 Task: Check the percentage active listings of french doors in the last 1 year.
Action: Mouse moved to (1072, 242)
Screenshot: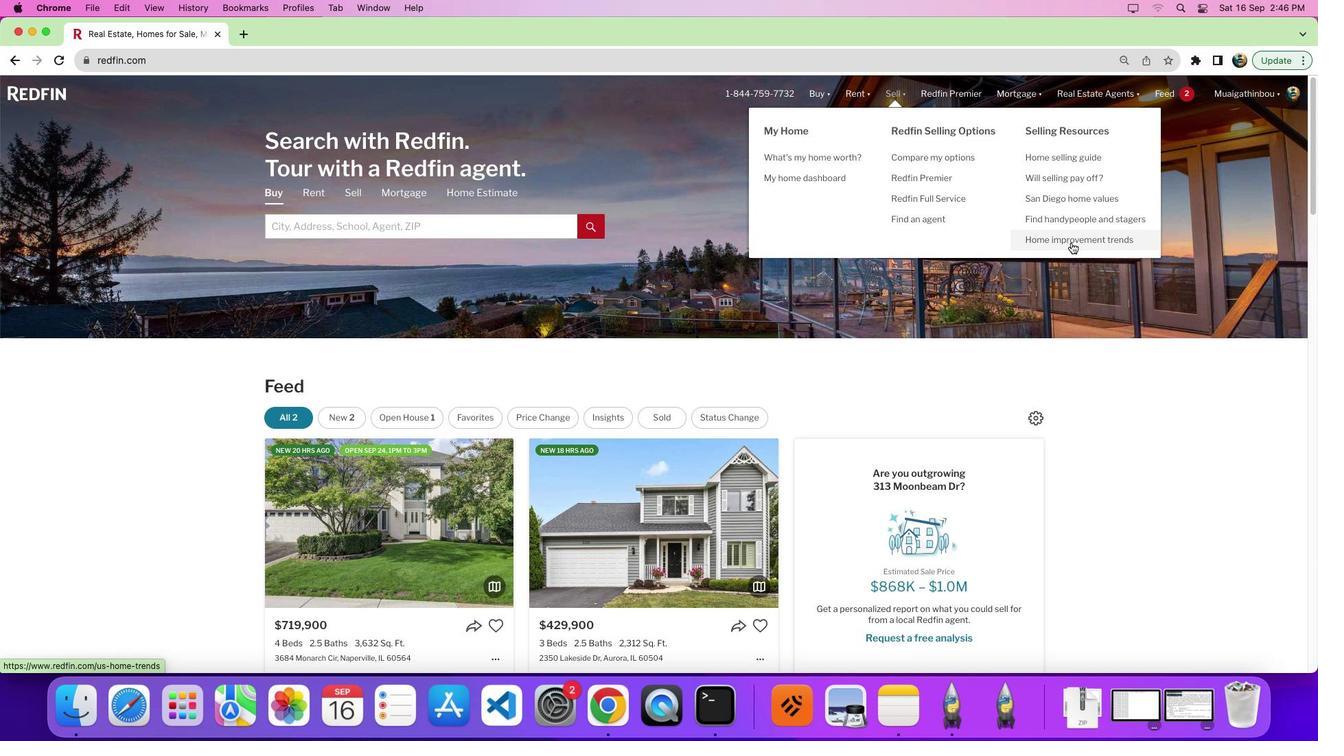 
Action: Mouse pressed left at (1072, 242)
Screenshot: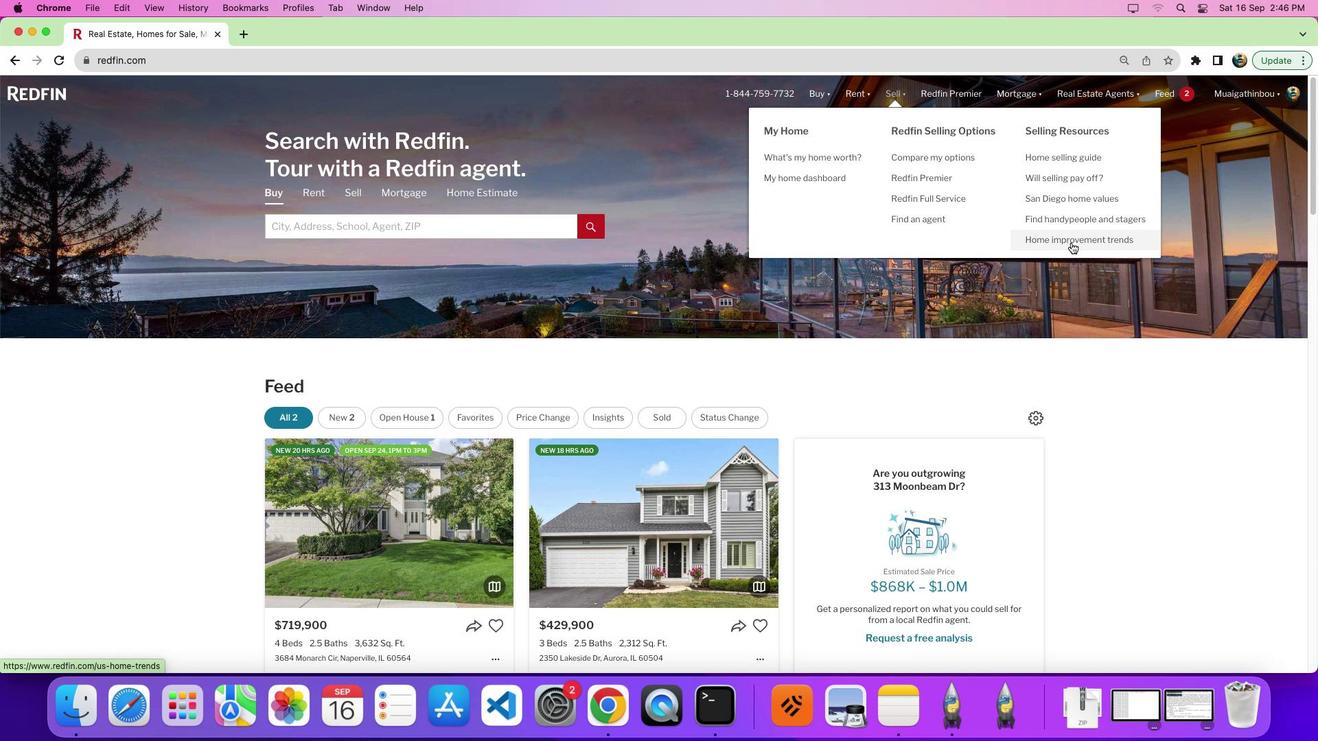 
Action: Mouse pressed left at (1072, 242)
Screenshot: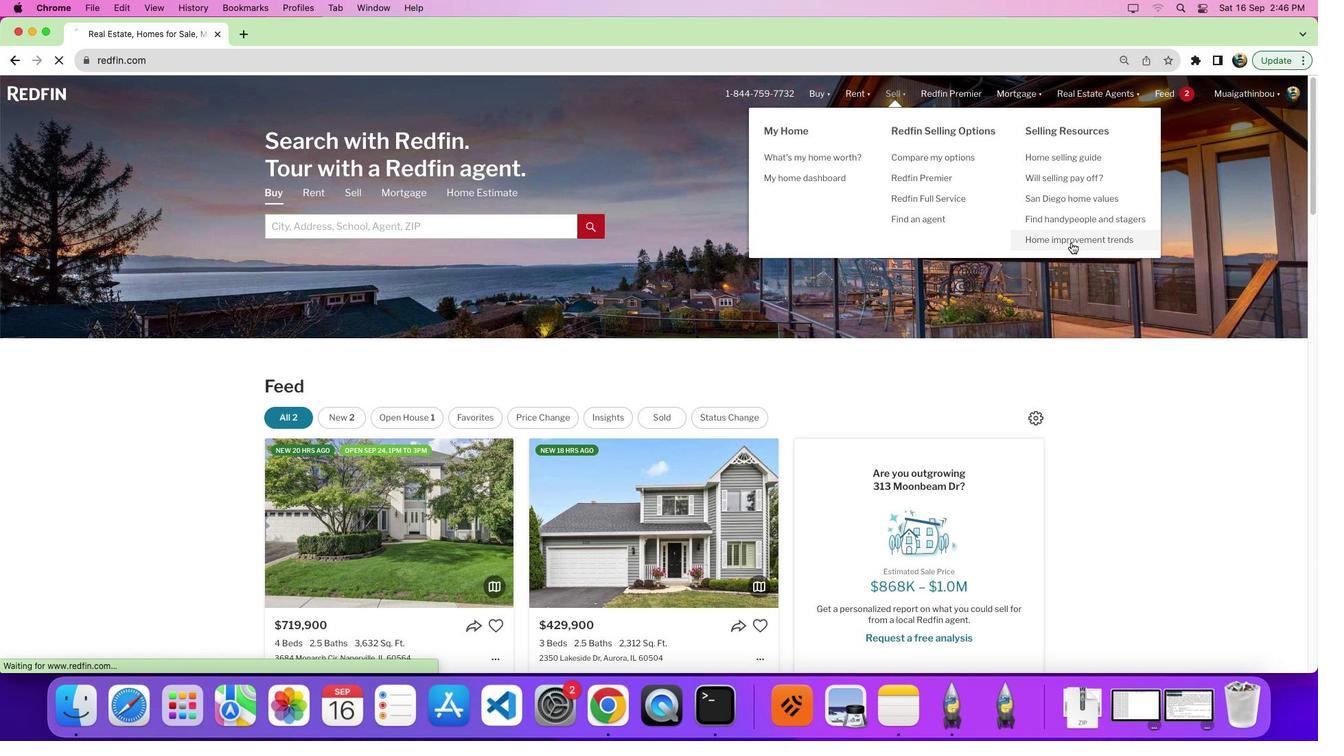 
Action: Mouse moved to (353, 268)
Screenshot: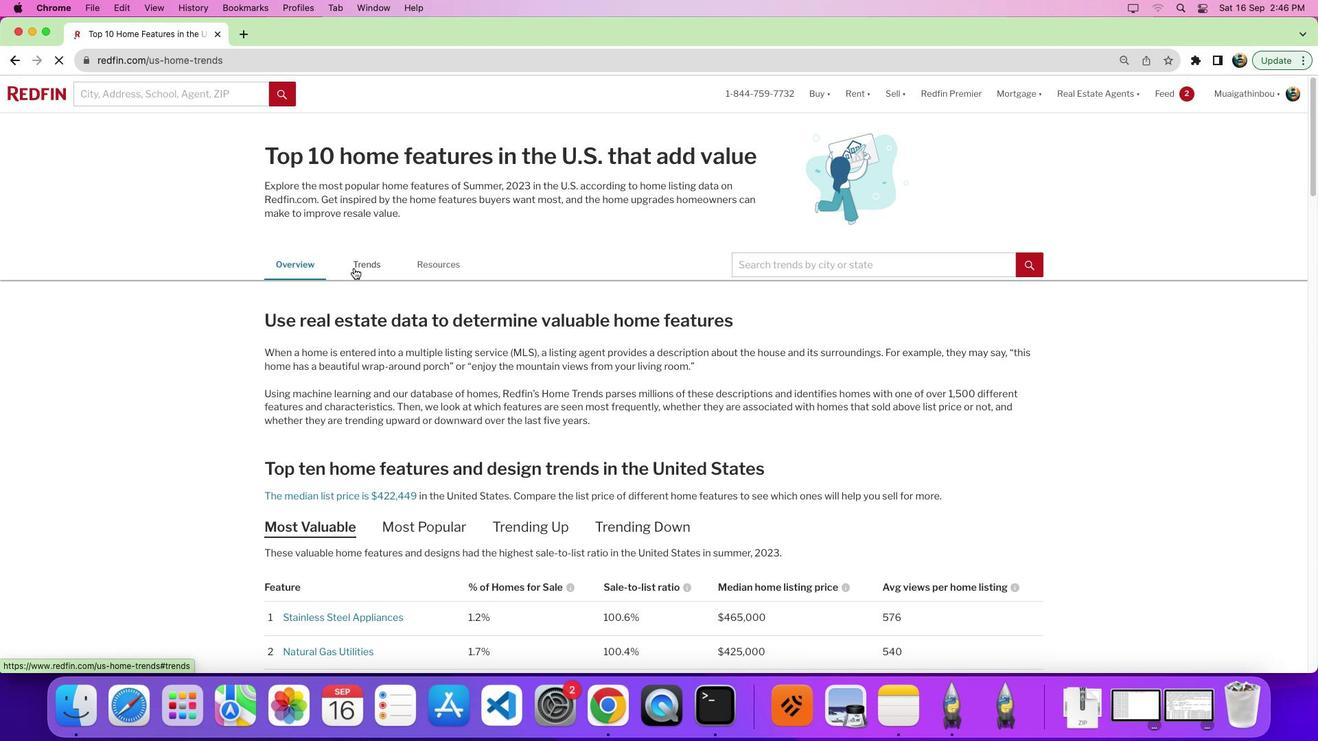 
Action: Mouse pressed left at (353, 268)
Screenshot: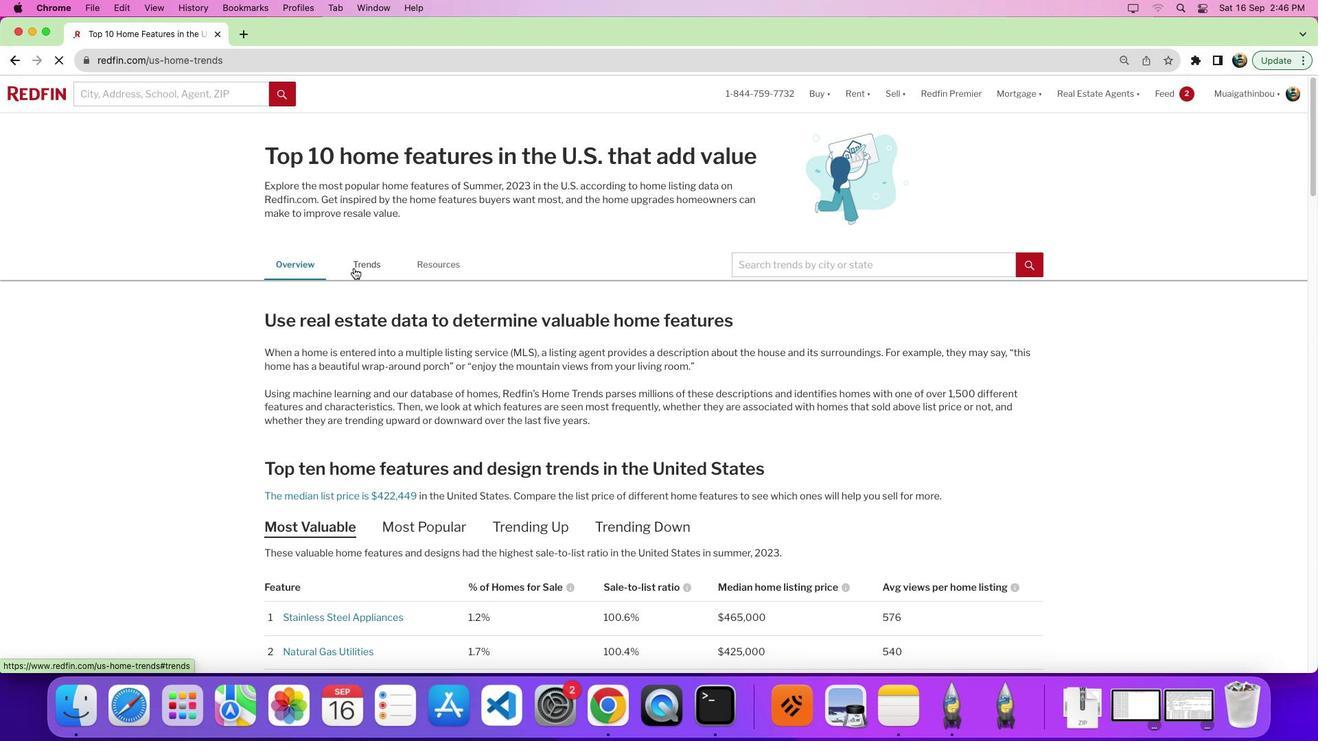 
Action: Mouse moved to (715, 445)
Screenshot: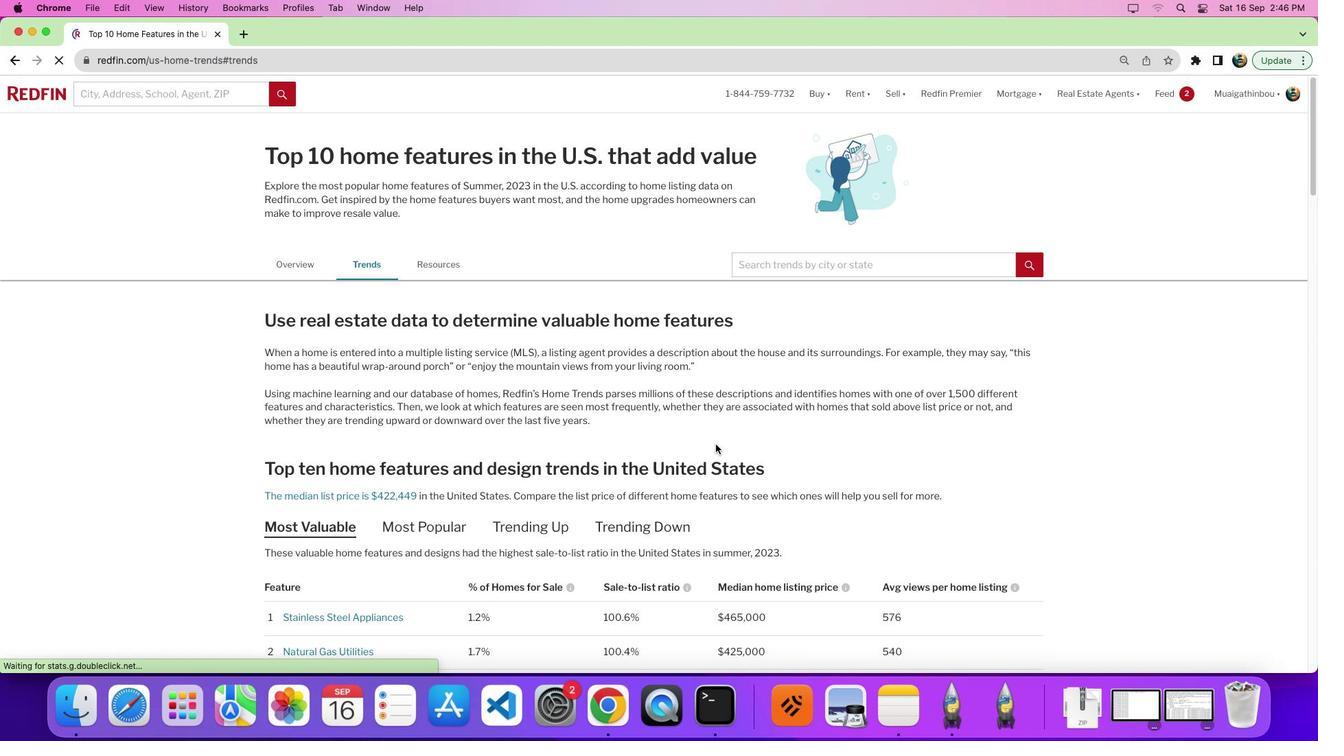 
Action: Mouse scrolled (715, 445) with delta (0, 0)
Screenshot: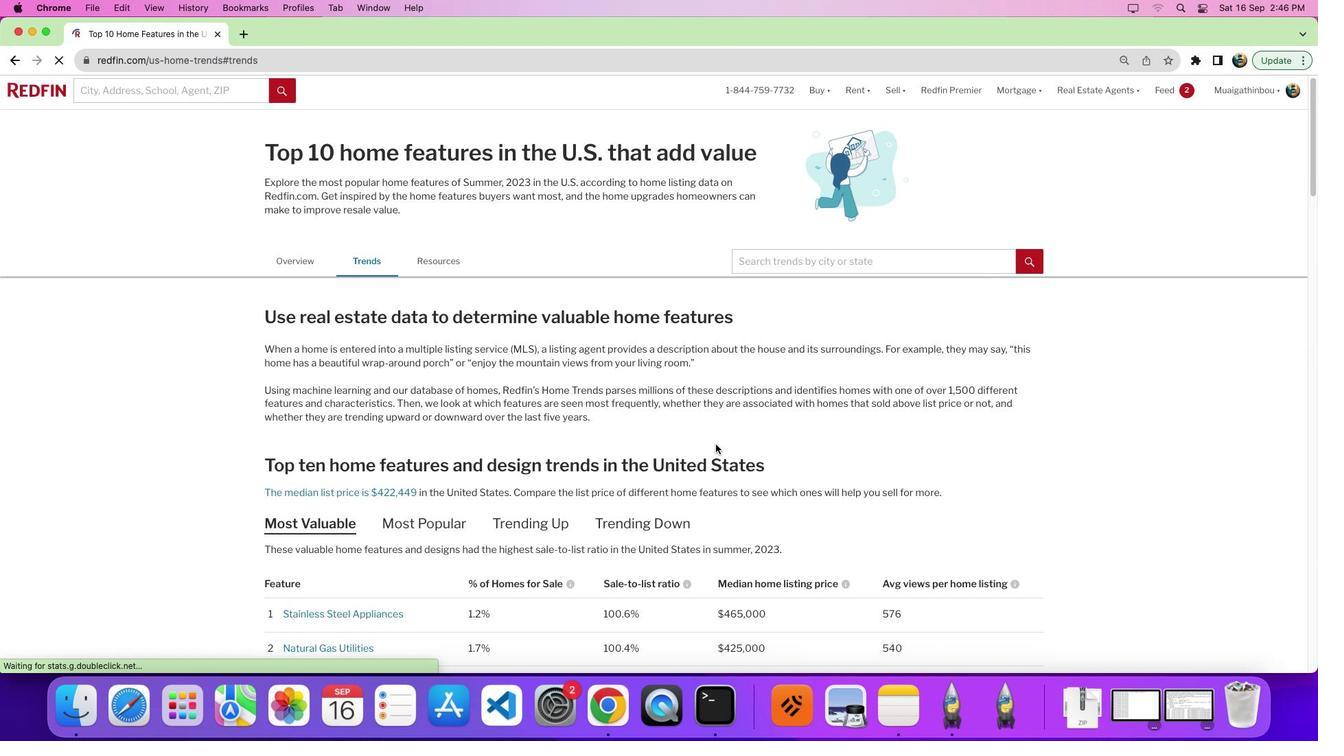 
Action: Mouse scrolled (715, 445) with delta (0, 0)
Screenshot: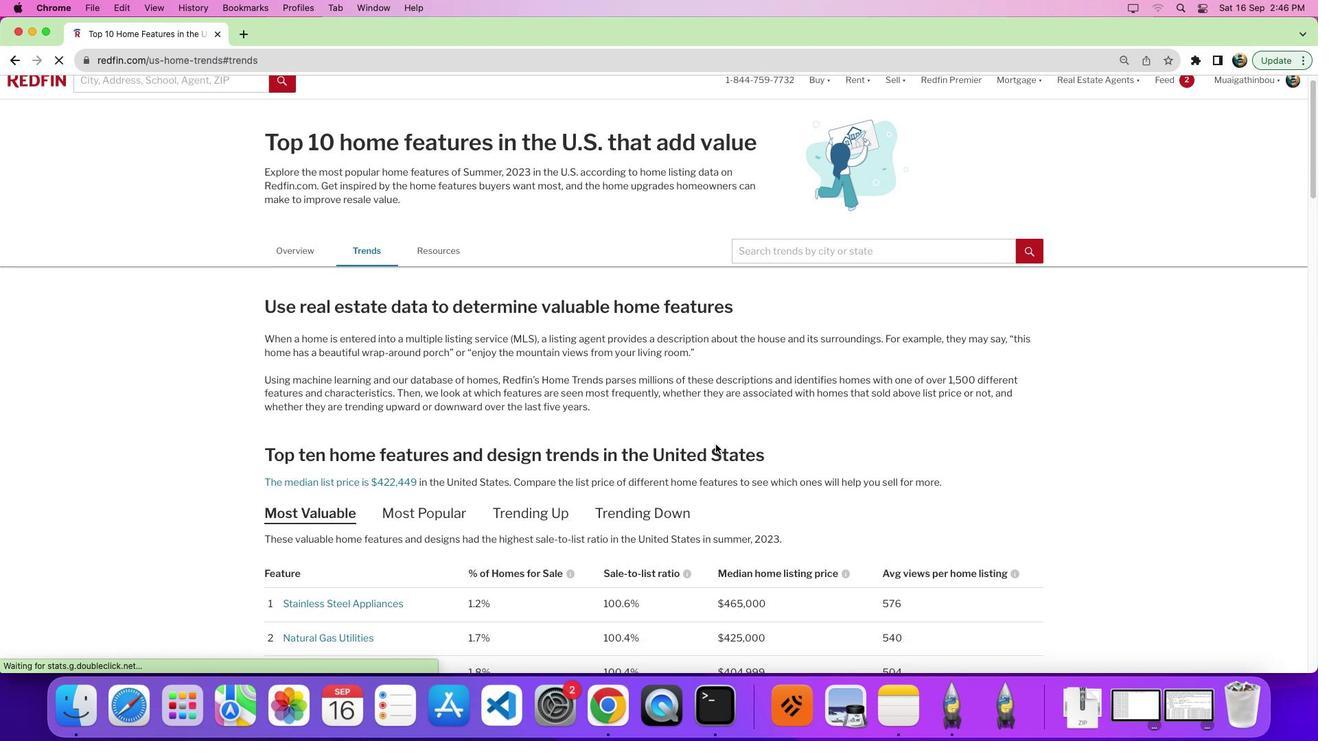 
Action: Mouse scrolled (715, 445) with delta (0, -4)
Screenshot: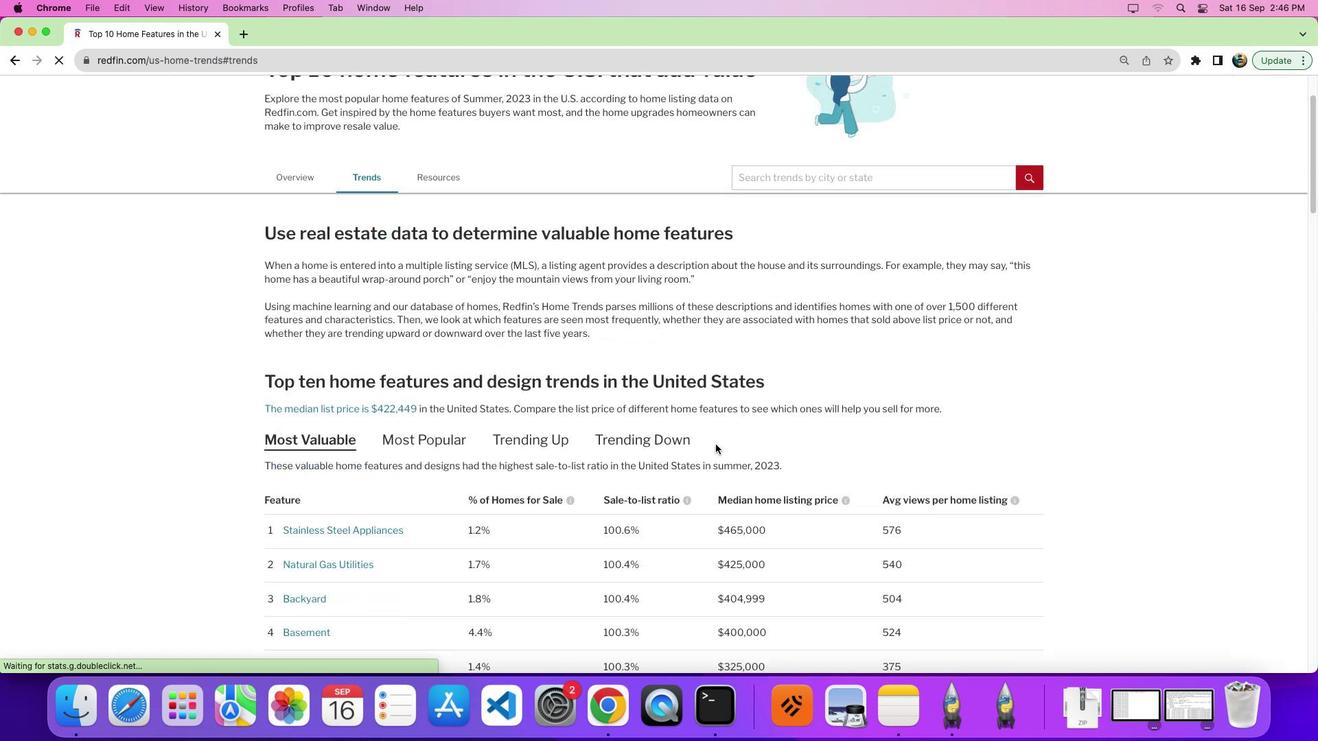
Action: Mouse moved to (716, 445)
Screenshot: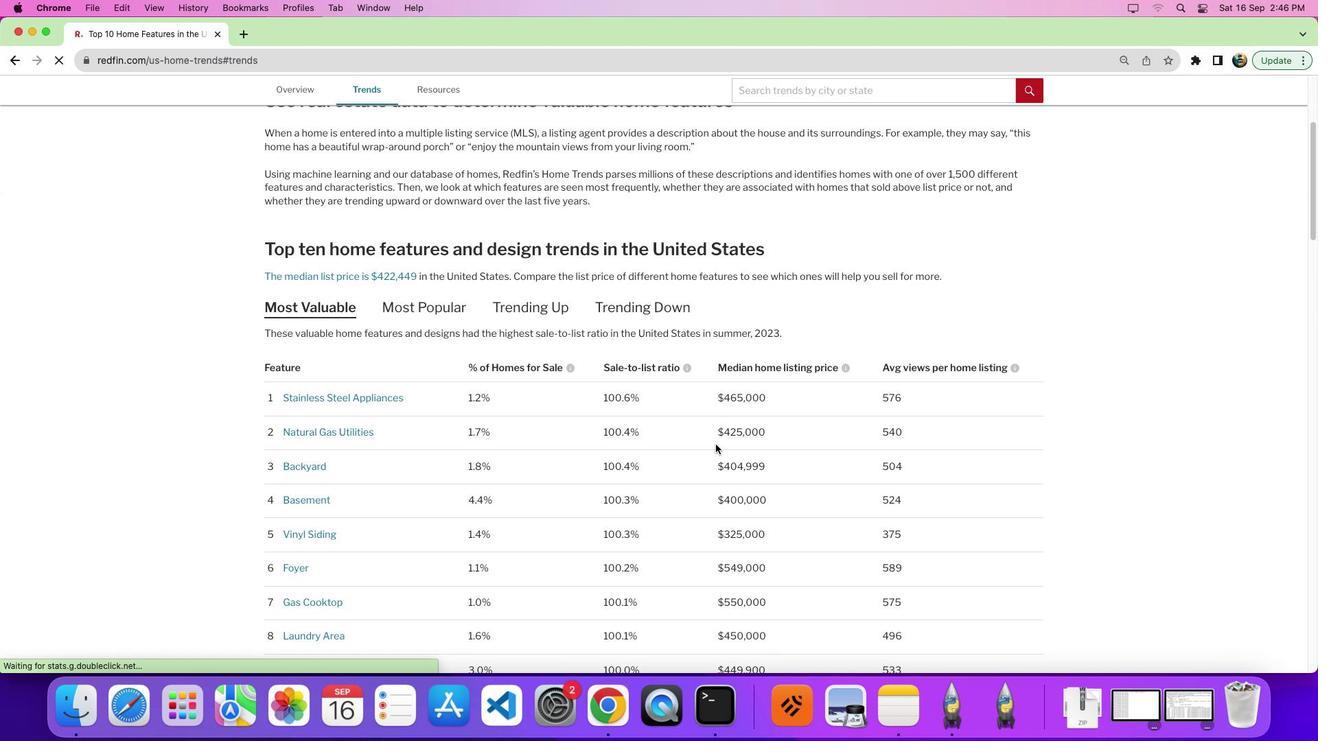 
Action: Mouse scrolled (716, 445) with delta (0, 0)
Screenshot: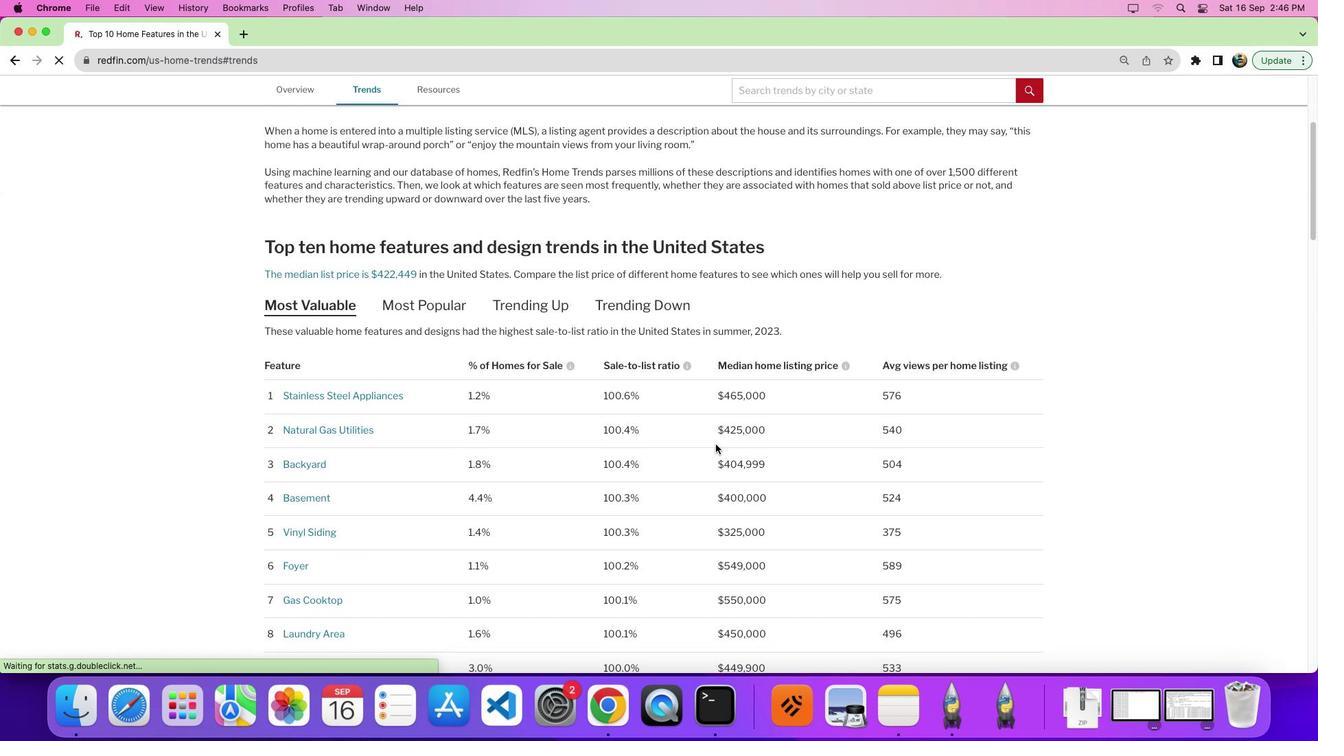 
Action: Mouse scrolled (716, 445) with delta (0, 0)
Screenshot: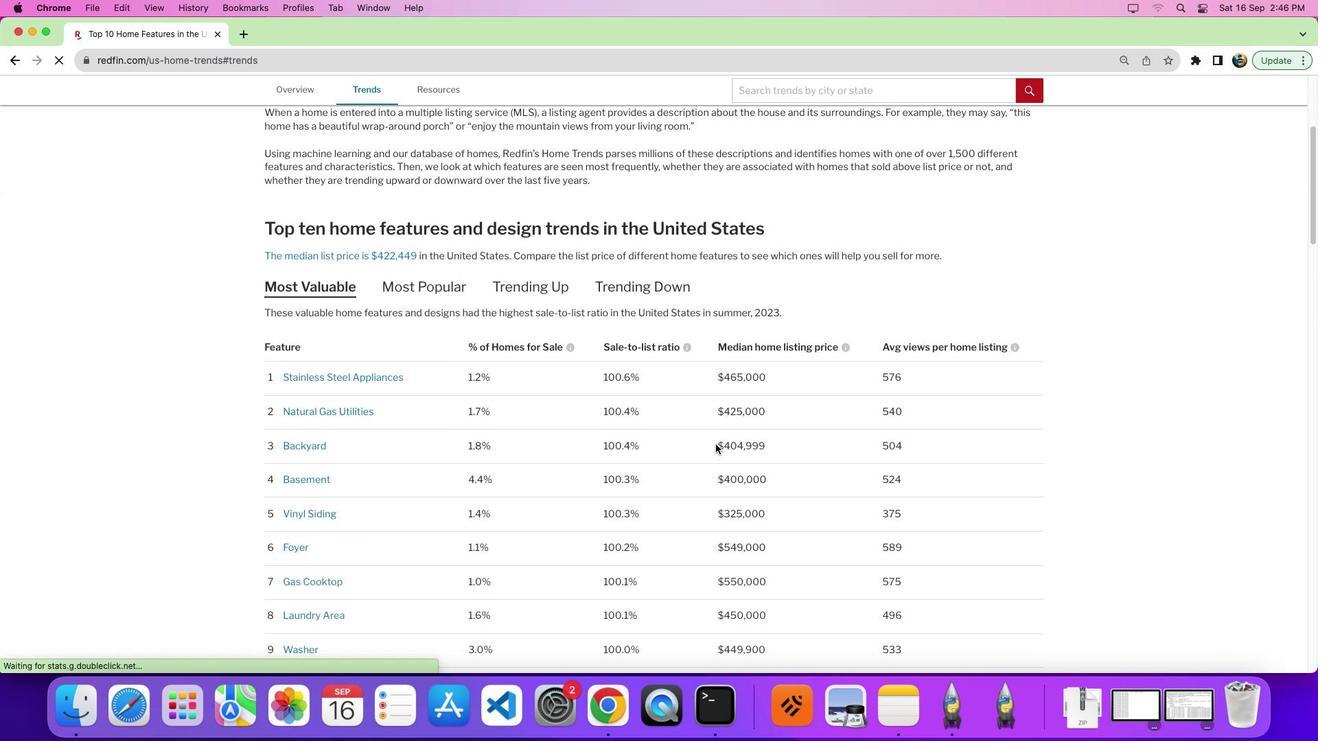 
Action: Mouse scrolled (716, 445) with delta (0, -1)
Screenshot: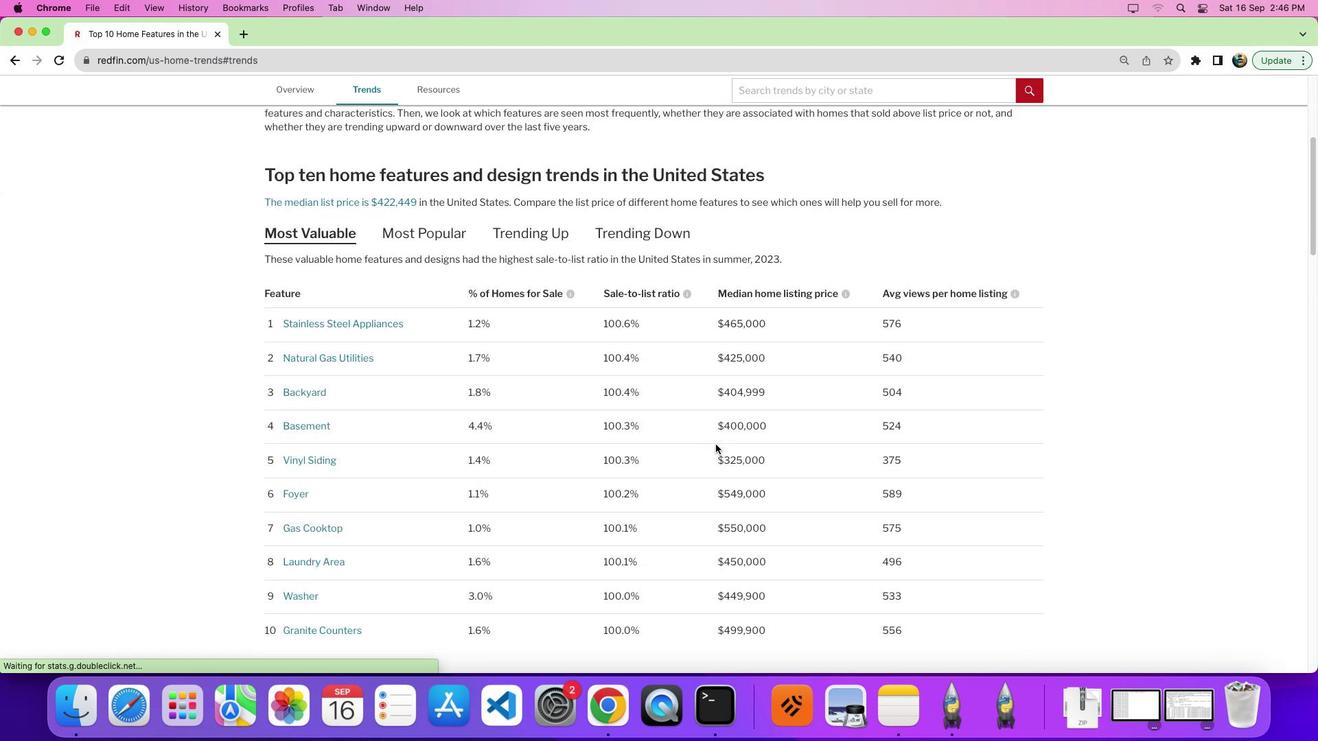 
Action: Mouse scrolled (716, 445) with delta (0, 0)
Screenshot: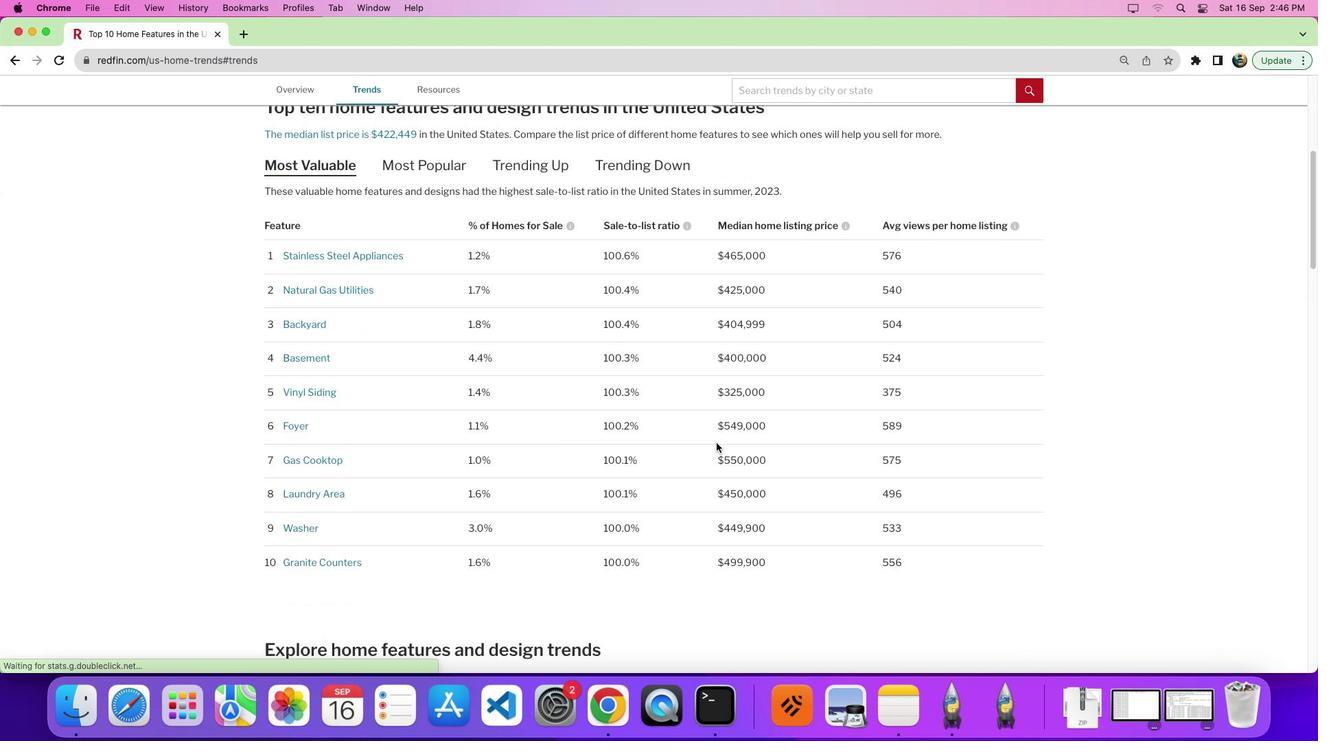 
Action: Mouse scrolled (716, 445) with delta (0, 0)
Screenshot: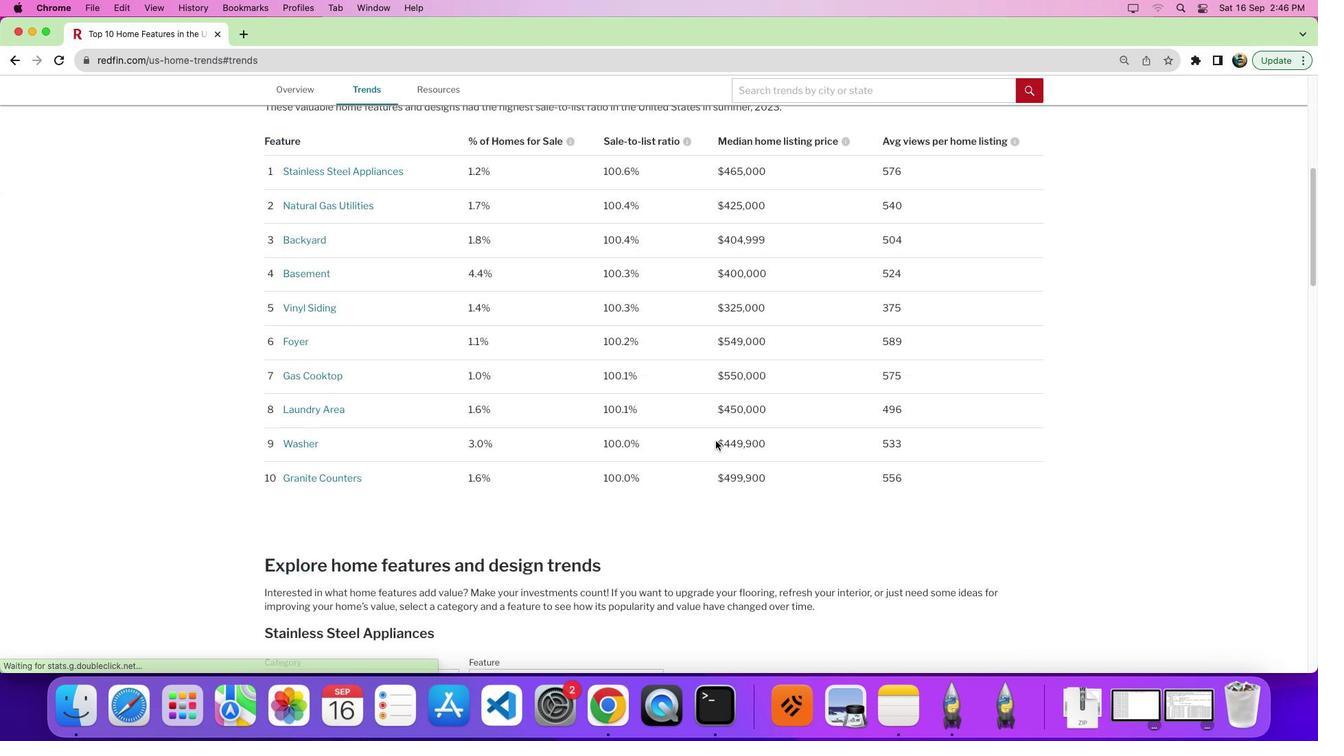 
Action: Mouse scrolled (716, 445) with delta (0, -4)
Screenshot: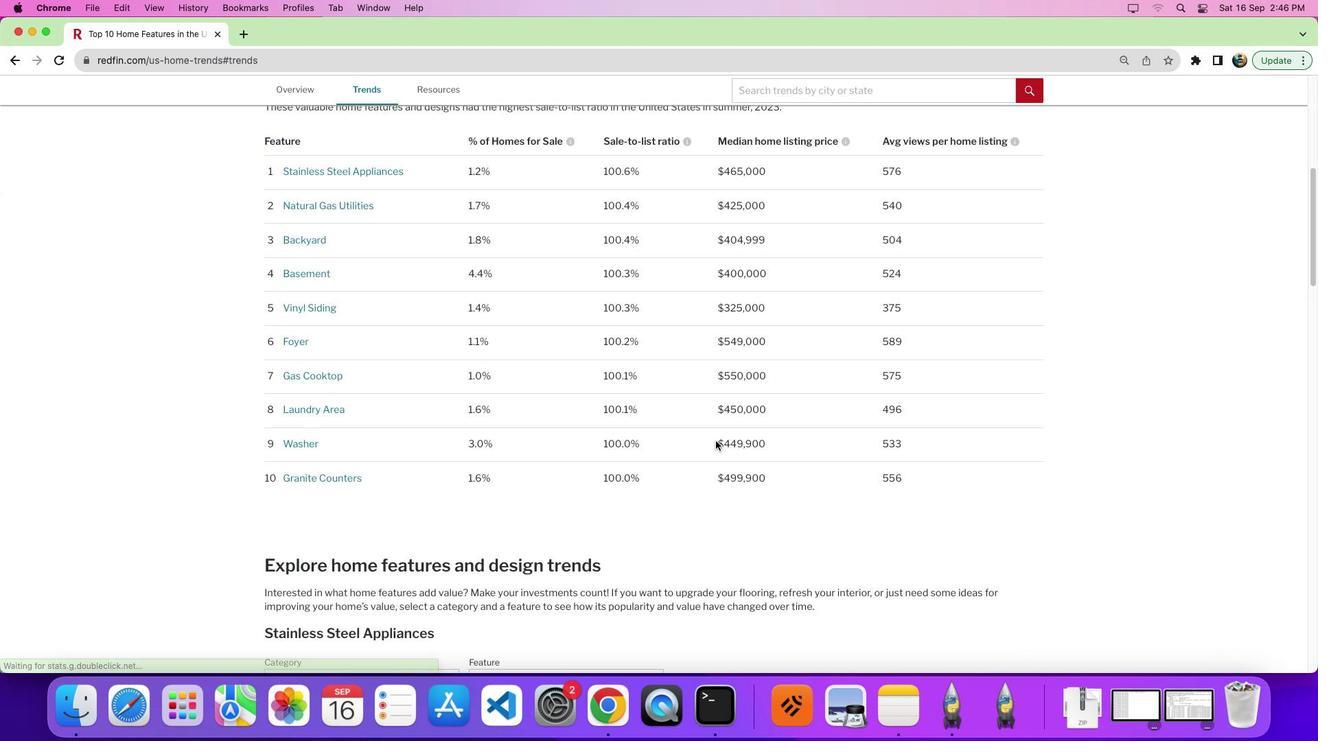 
Action: Mouse moved to (714, 440)
Screenshot: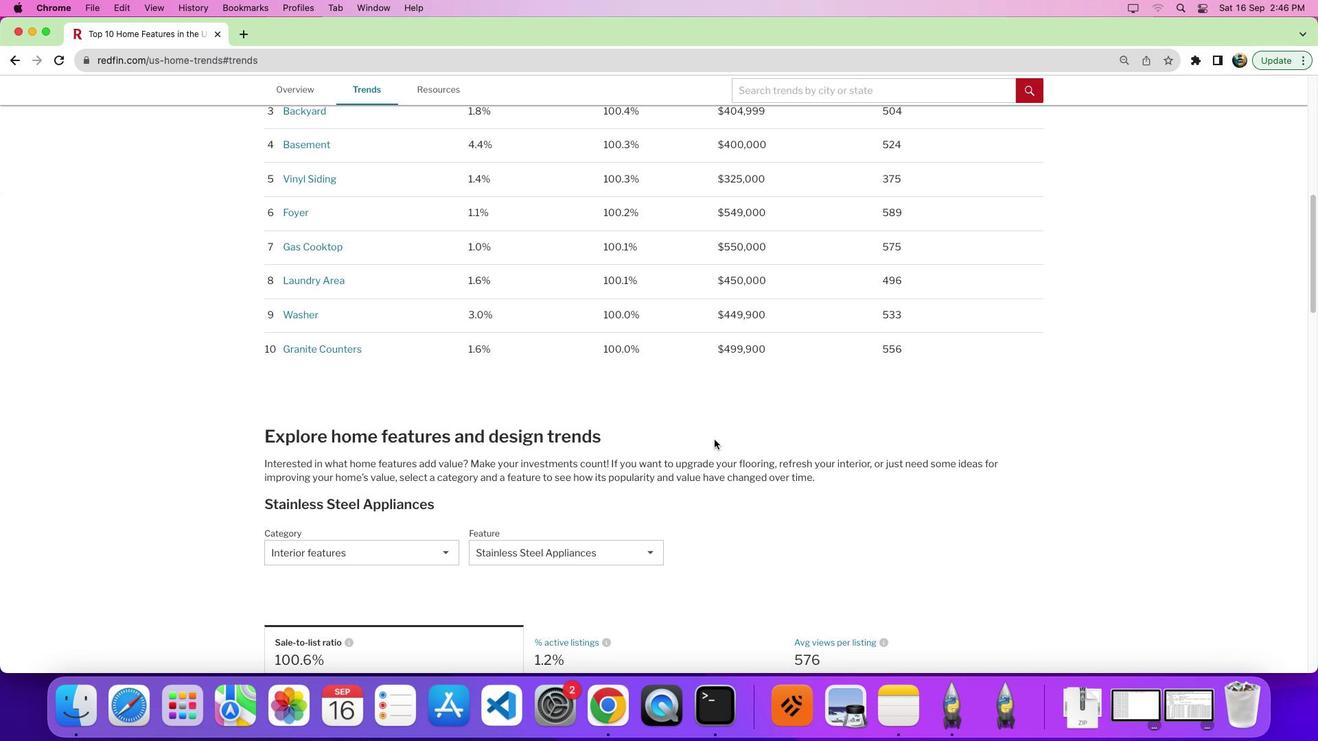 
Action: Mouse scrolled (714, 440) with delta (0, 0)
Screenshot: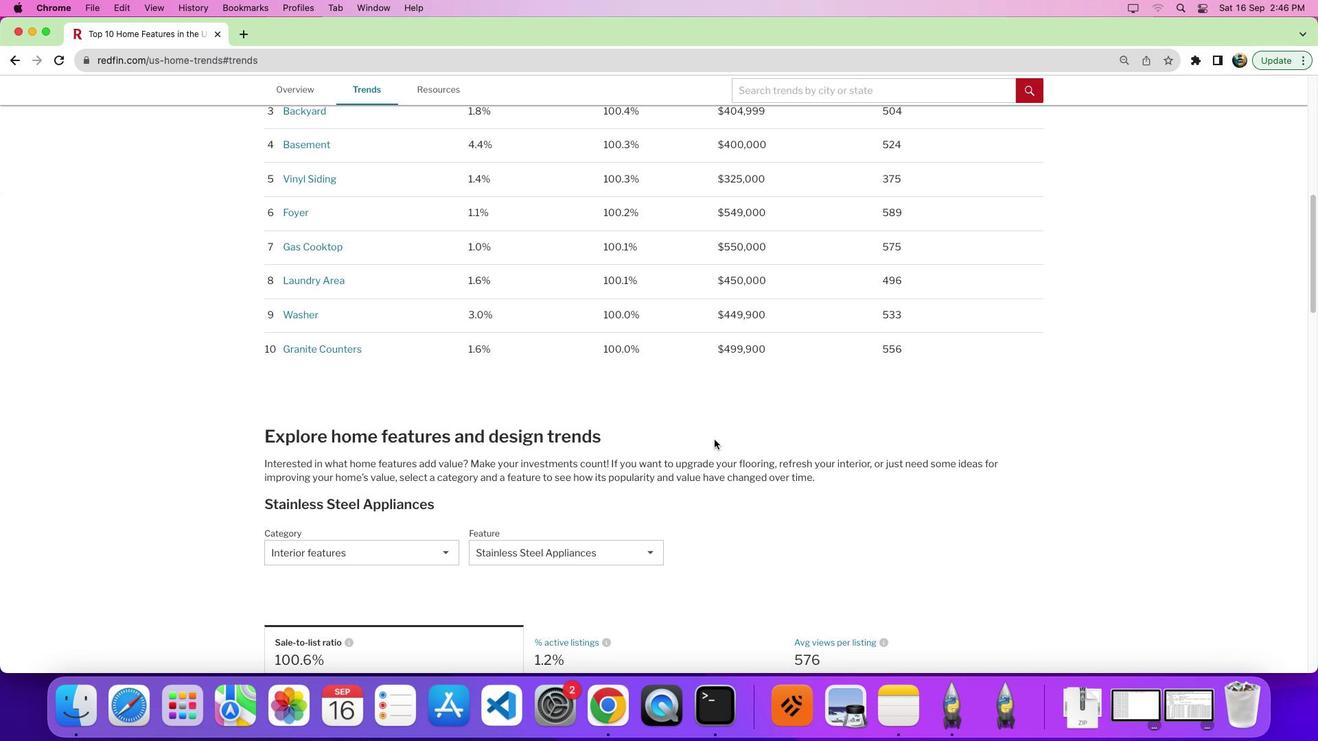
Action: Mouse scrolled (714, 440) with delta (0, 0)
Screenshot: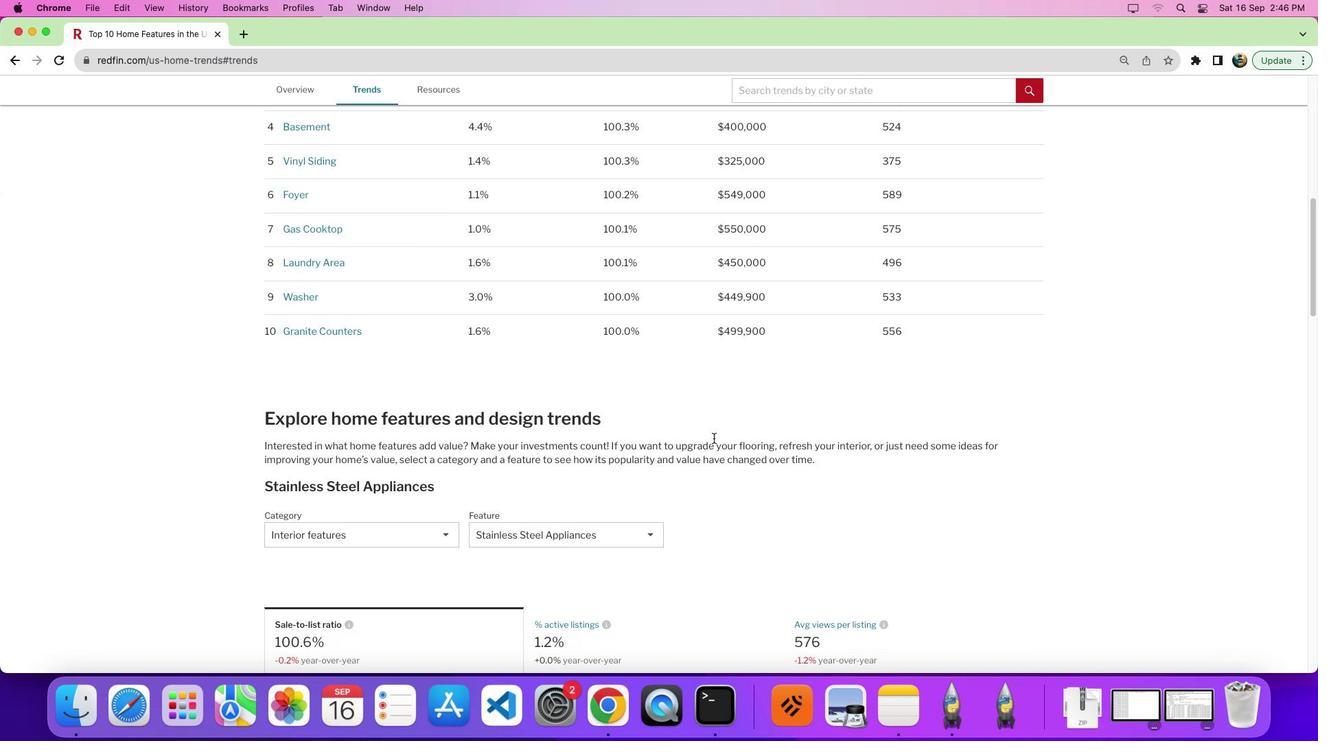 
Action: Mouse moved to (714, 439)
Screenshot: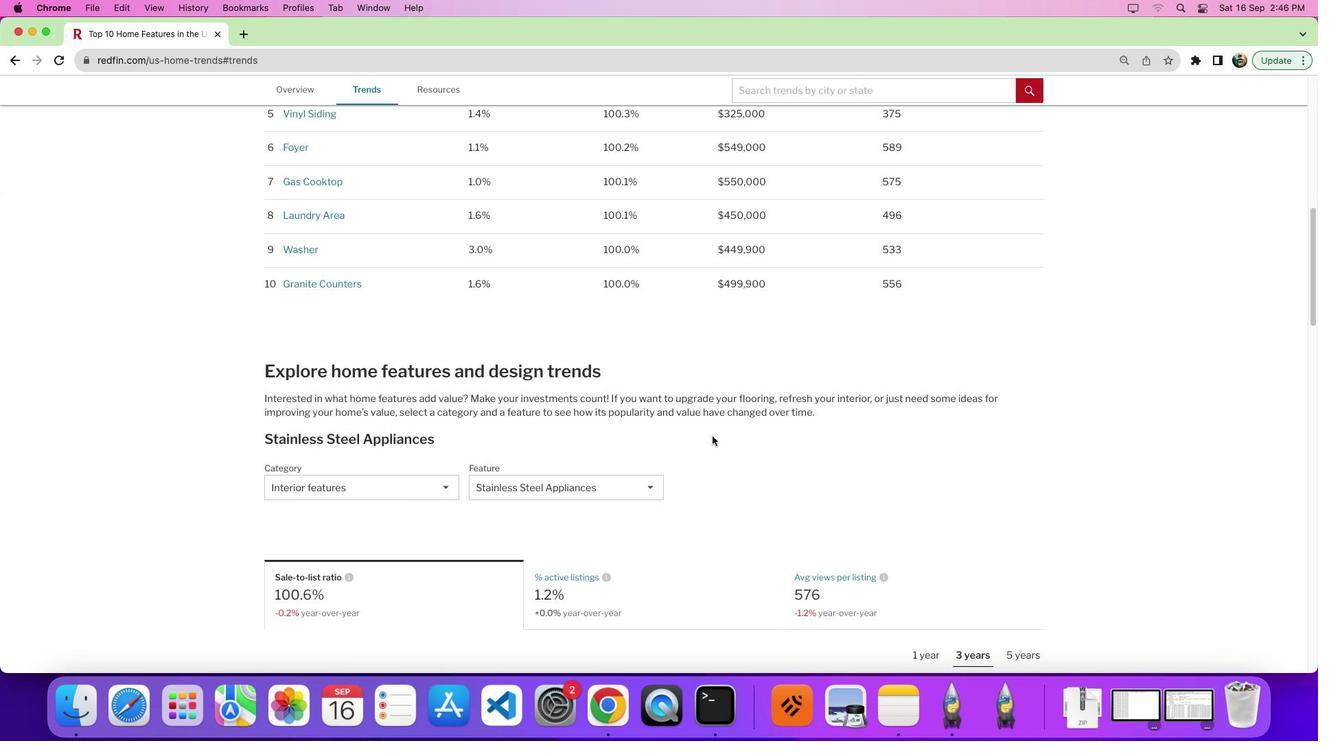 
Action: Mouse scrolled (714, 439) with delta (0, -2)
Screenshot: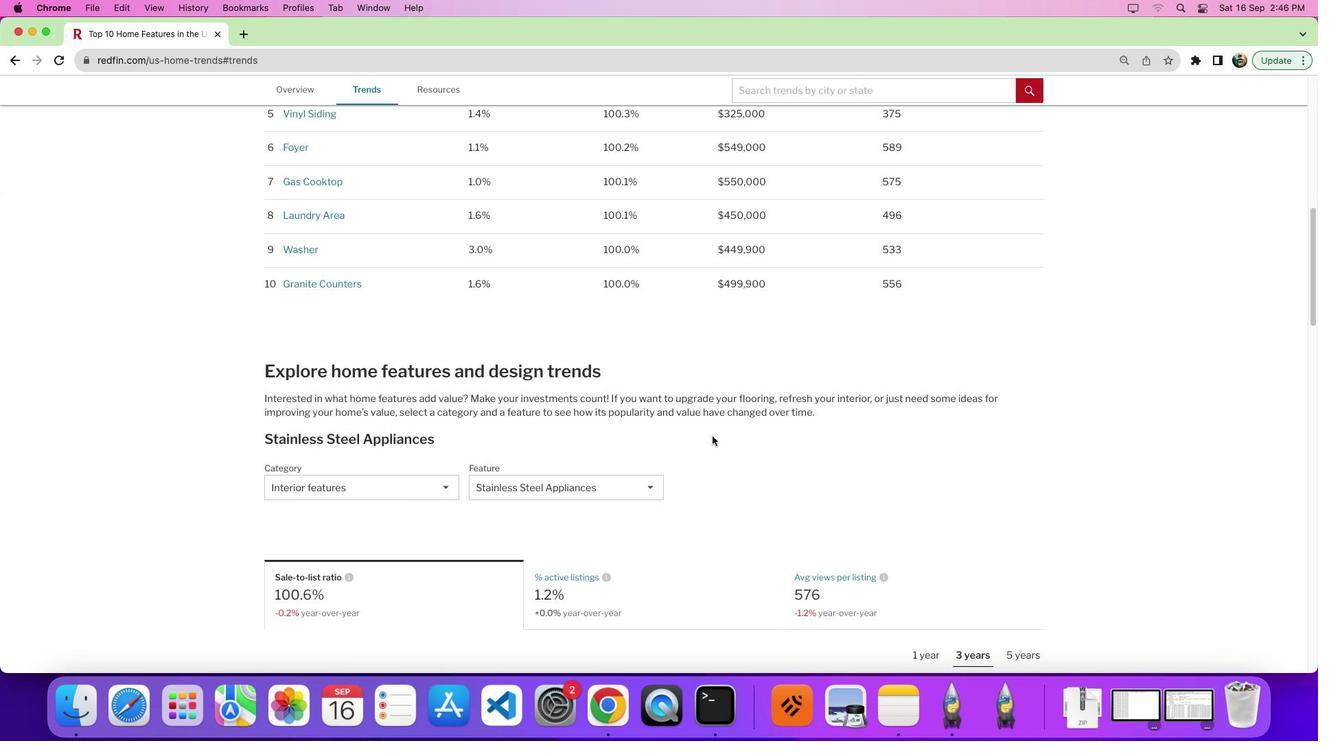 
Action: Mouse moved to (412, 425)
Screenshot: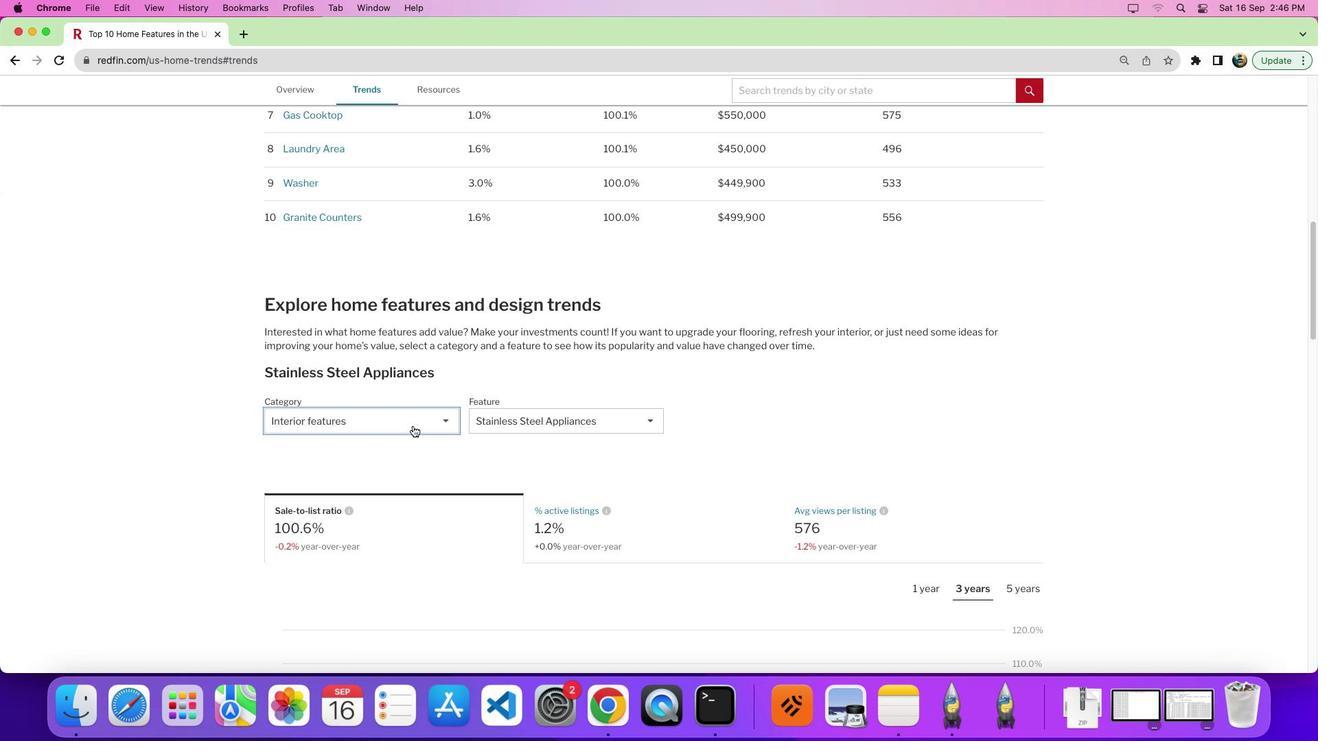 
Action: Mouse pressed left at (412, 425)
Screenshot: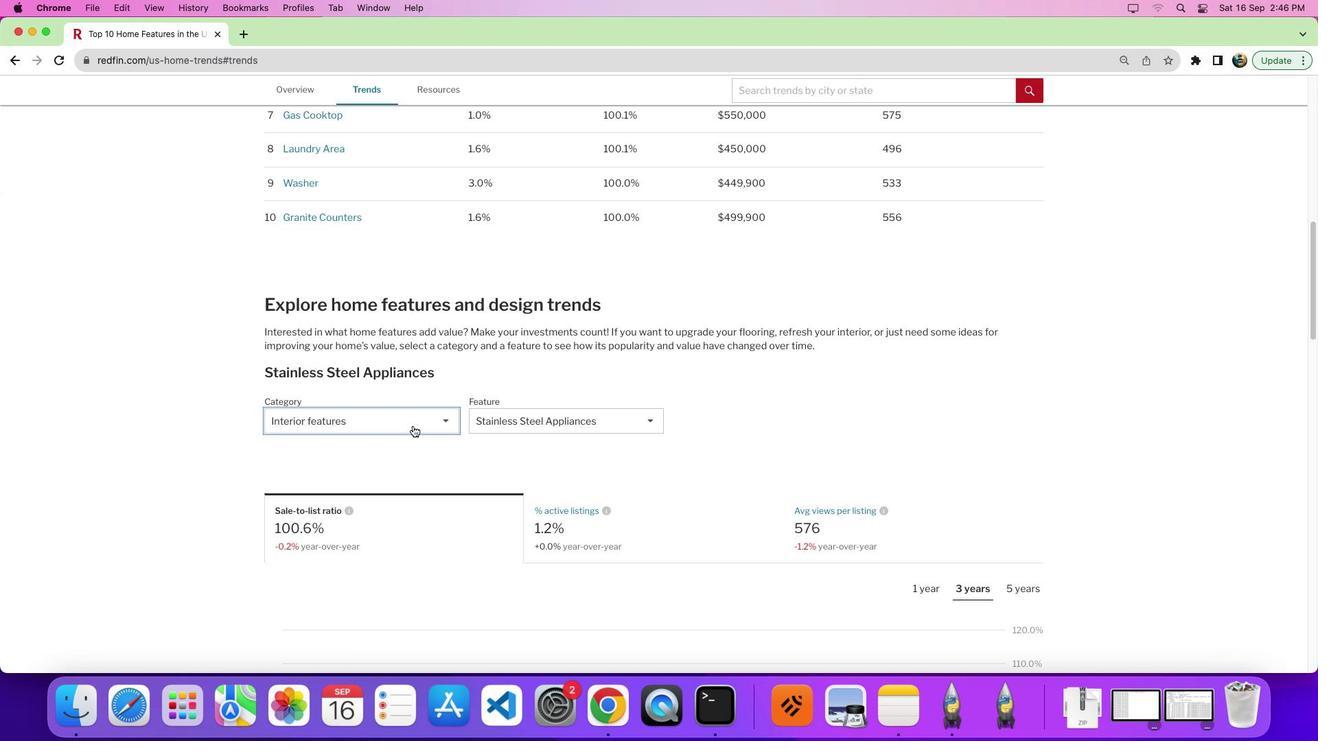 
Action: Mouse moved to (386, 482)
Screenshot: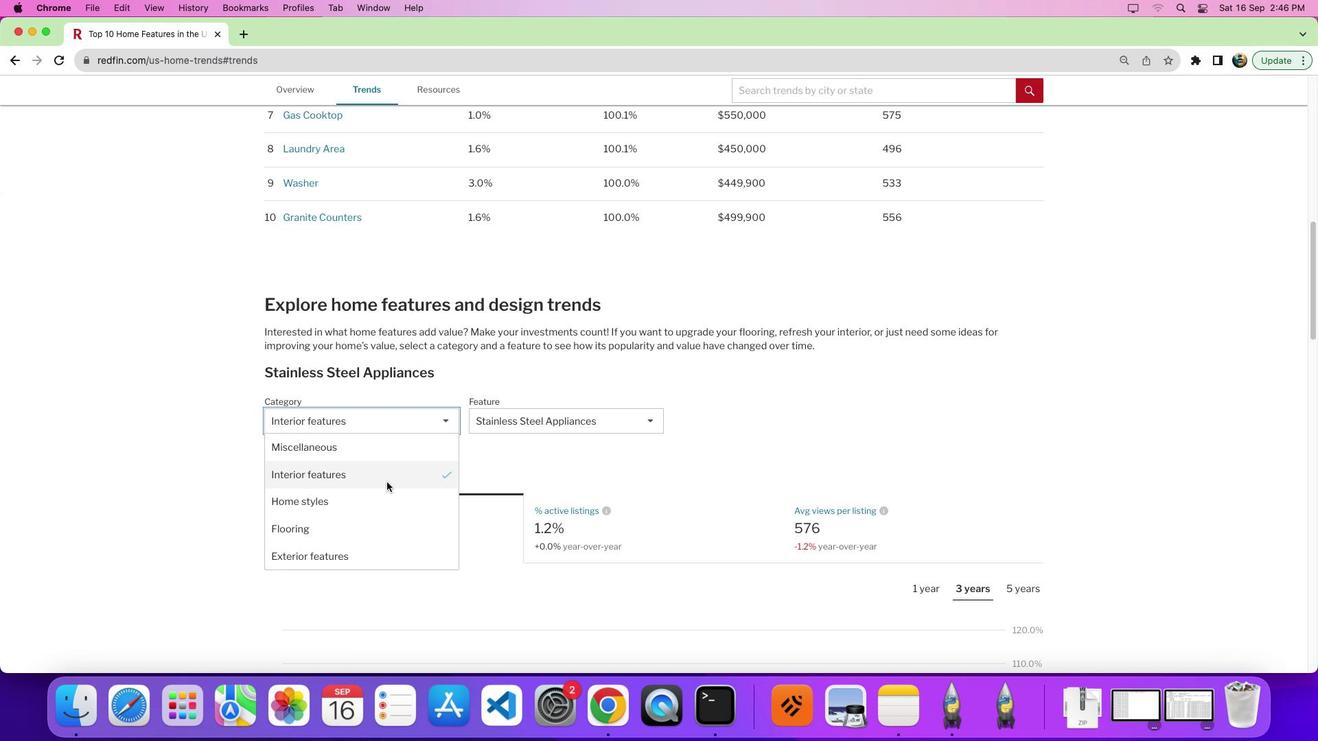 
Action: Mouse pressed left at (386, 482)
Screenshot: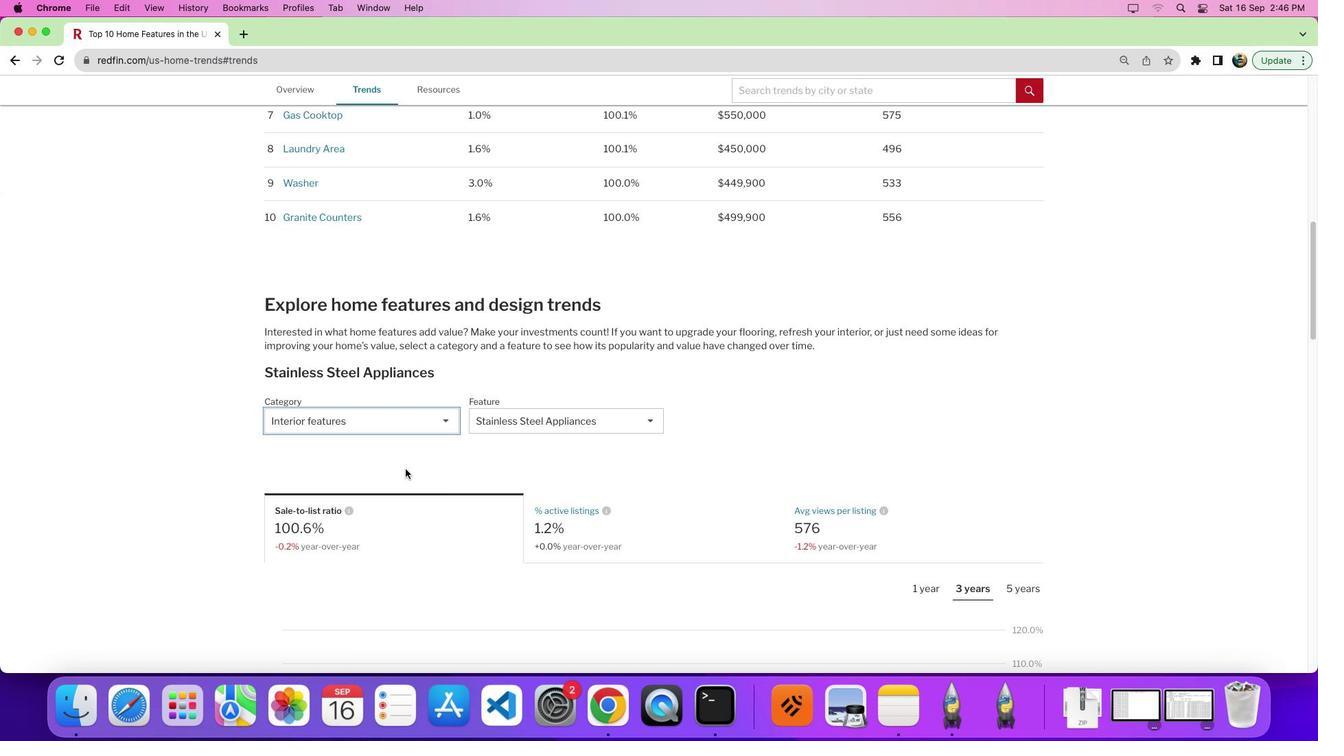 
Action: Mouse moved to (559, 401)
Screenshot: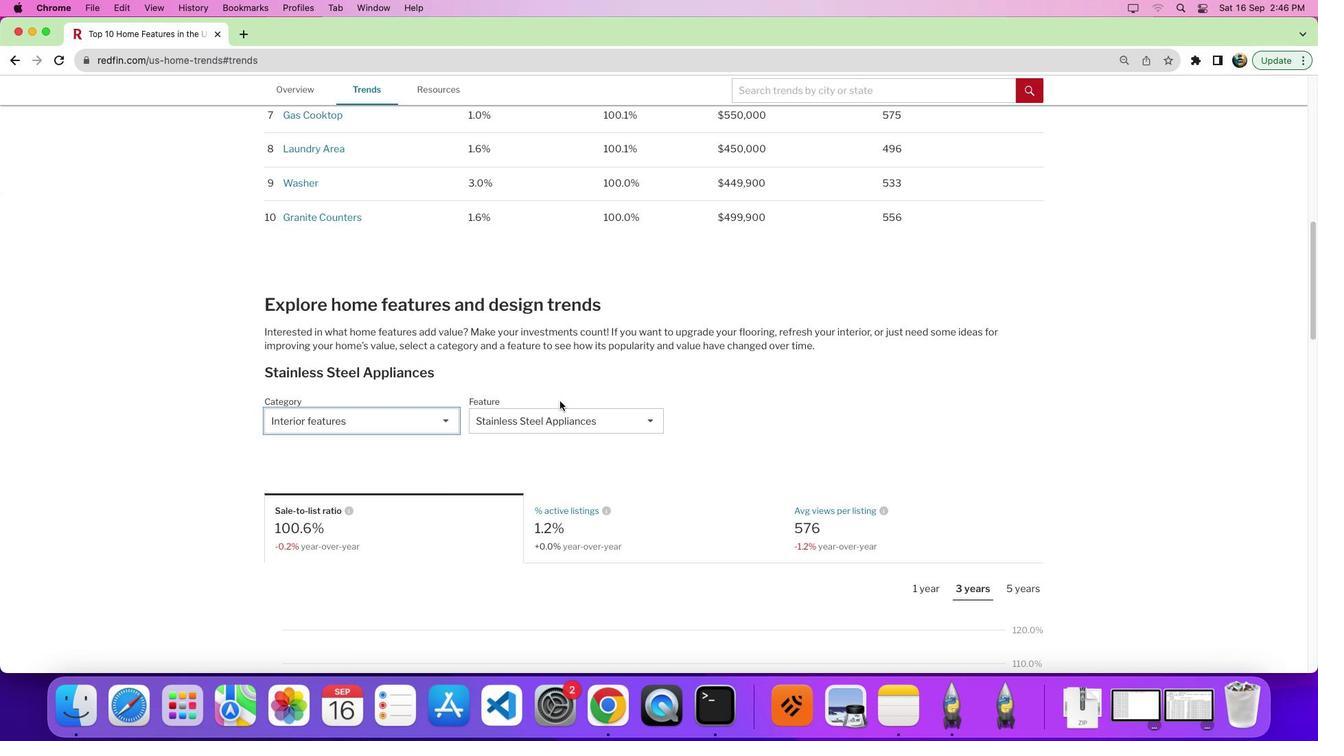
Action: Mouse pressed left at (559, 401)
Screenshot: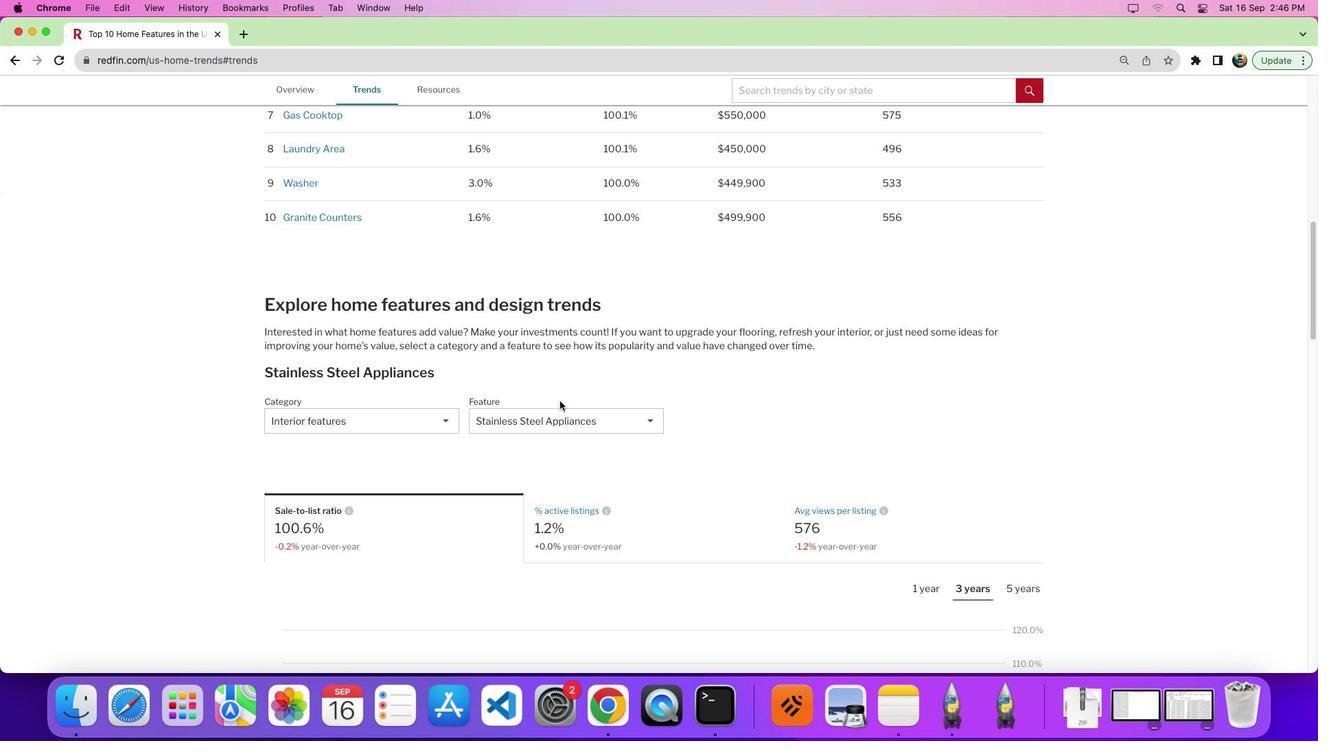 
Action: Mouse moved to (561, 418)
Screenshot: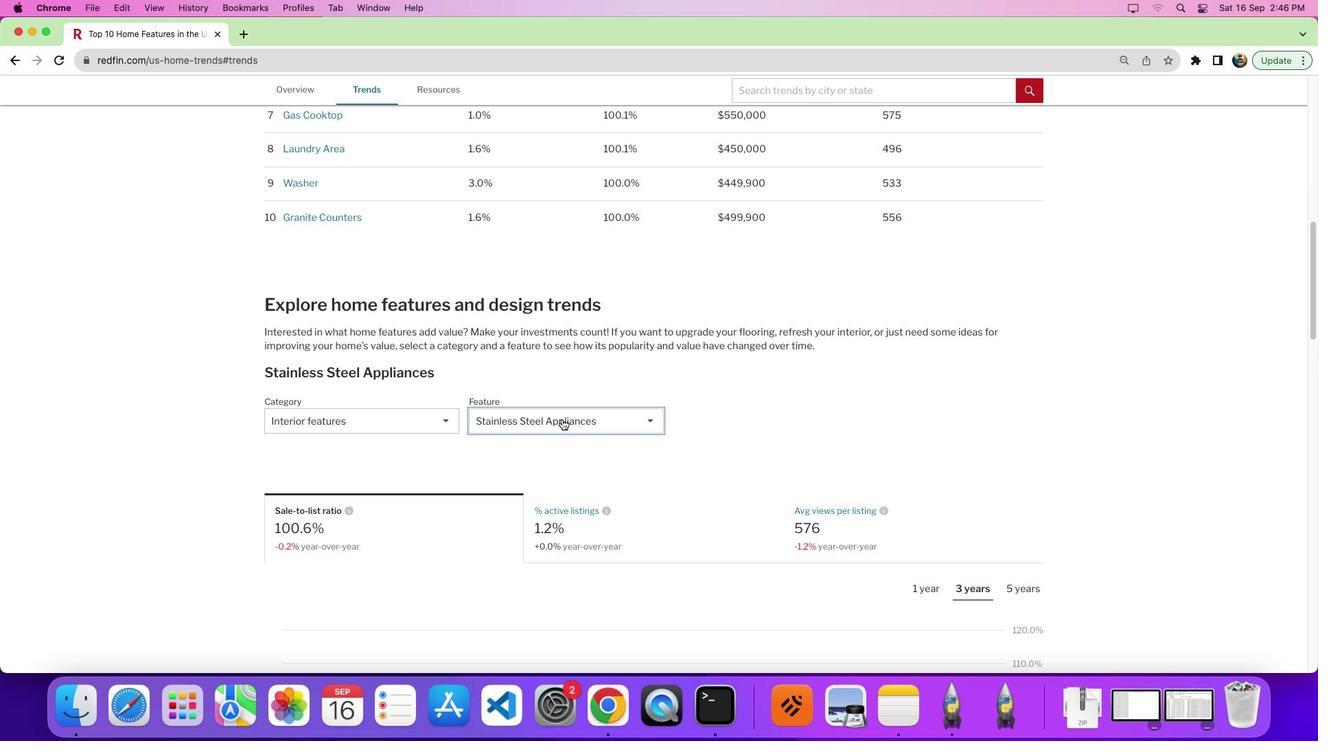 
Action: Mouse pressed left at (561, 418)
Screenshot: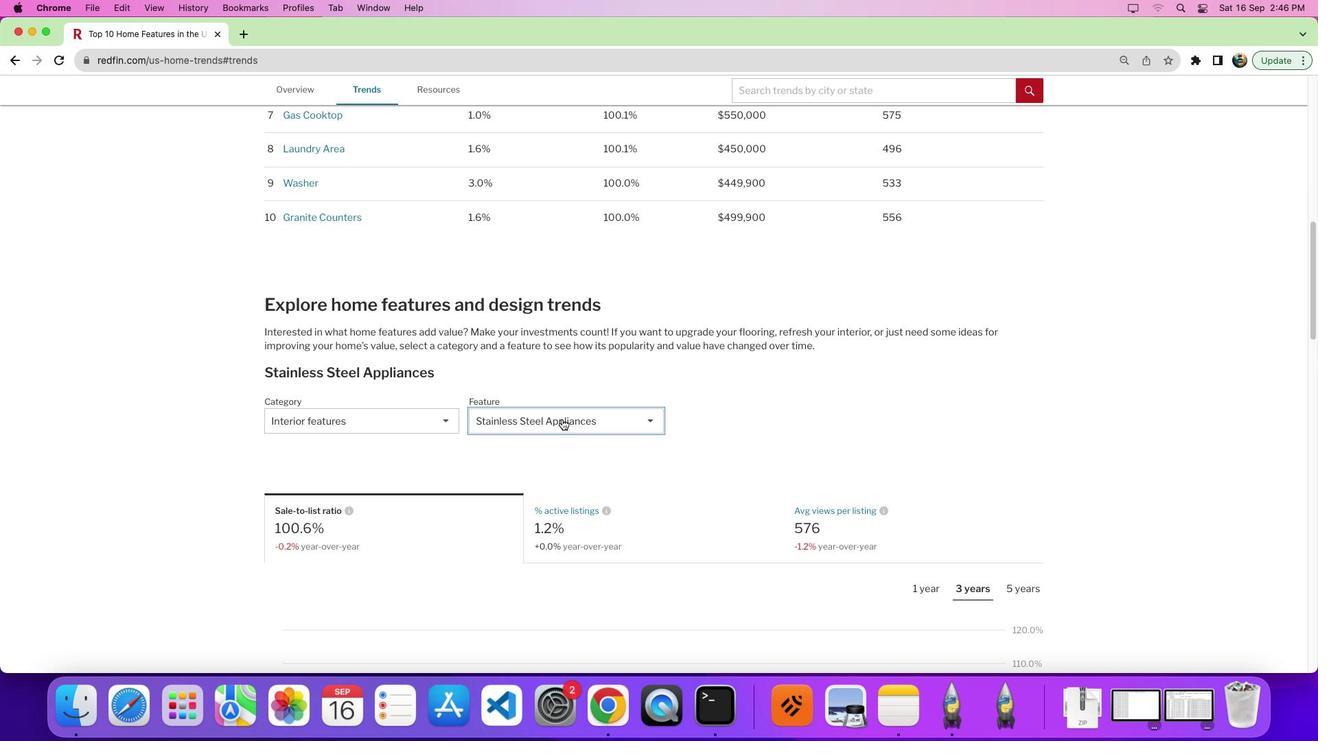 
Action: Mouse moved to (658, 508)
Screenshot: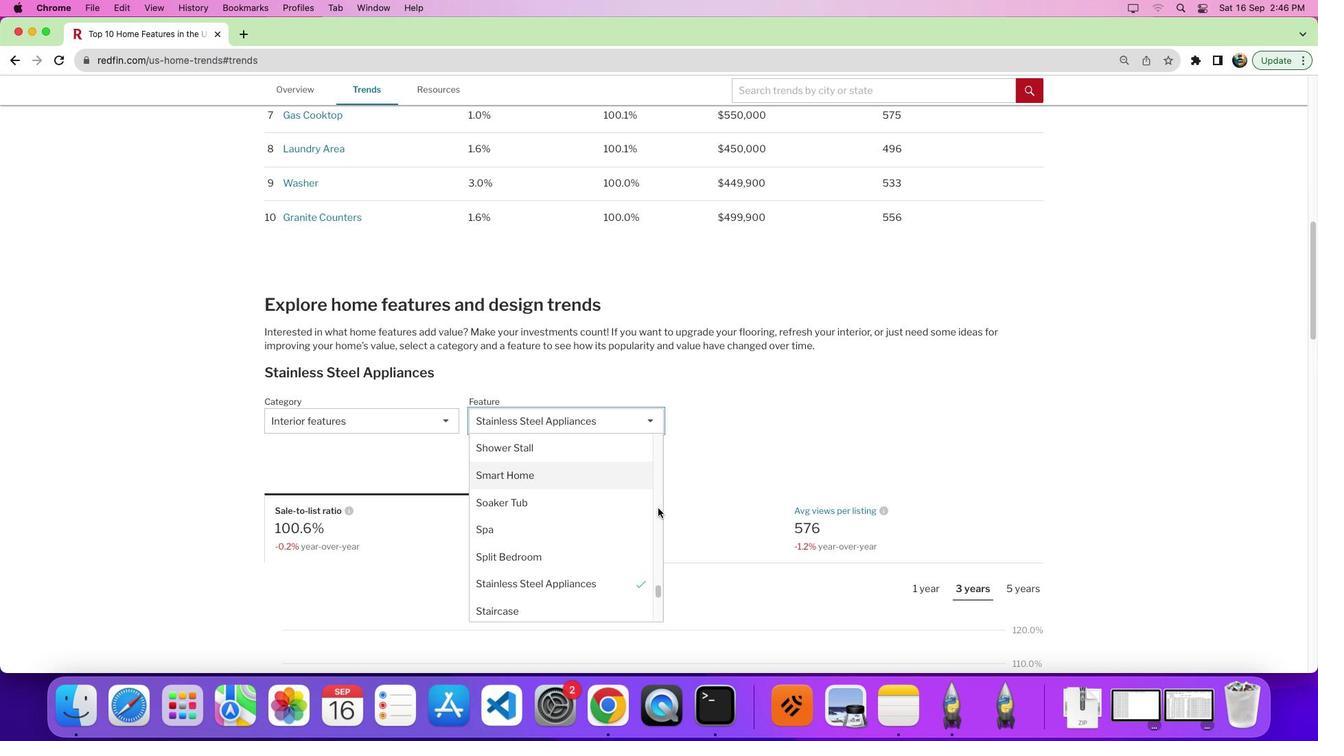 
Action: Mouse pressed left at (658, 508)
Screenshot: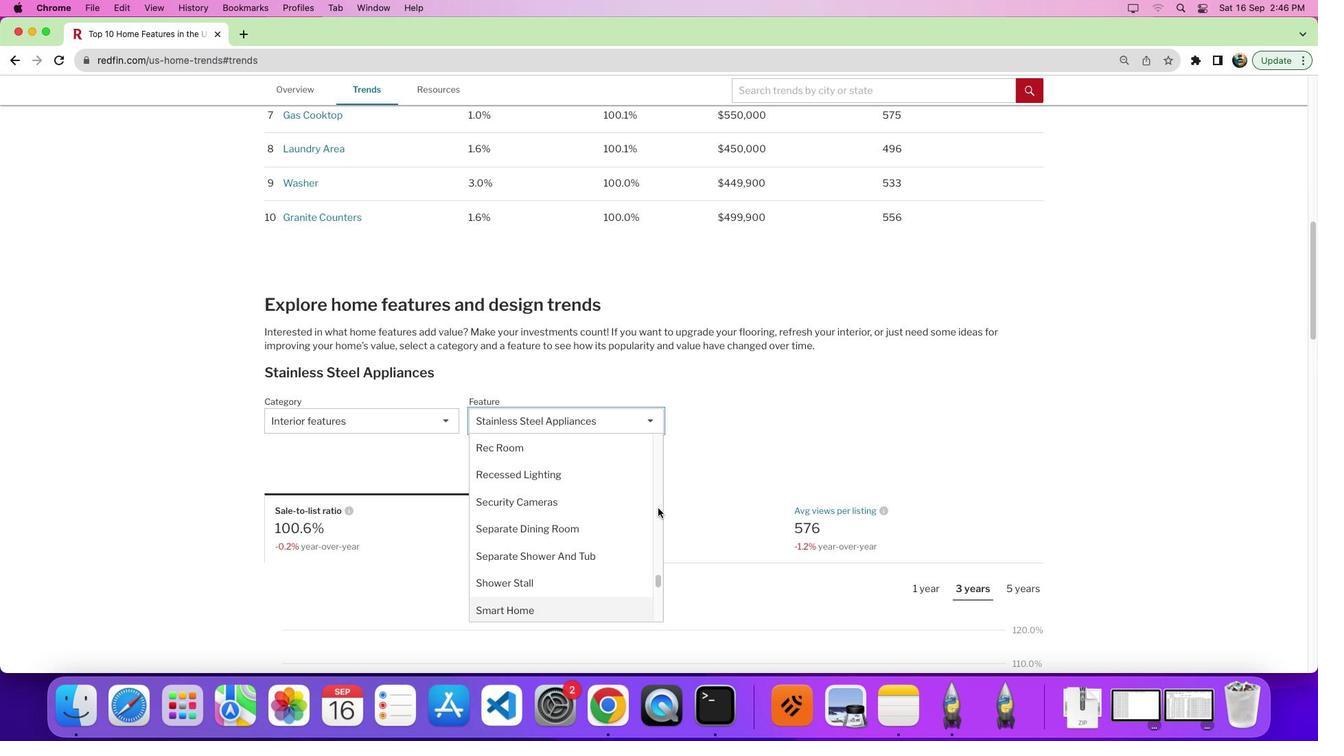 
Action: Mouse moved to (565, 501)
Screenshot: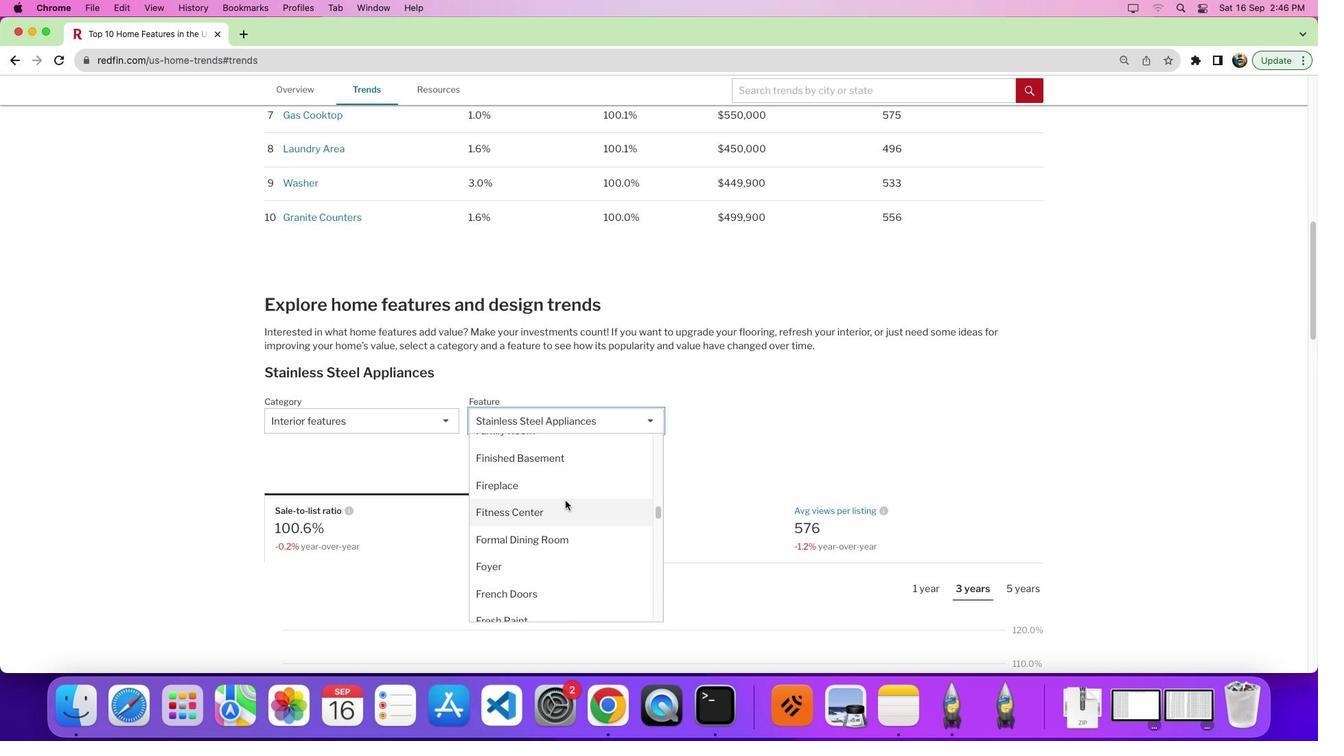 
Action: Mouse scrolled (565, 501) with delta (0, 0)
Screenshot: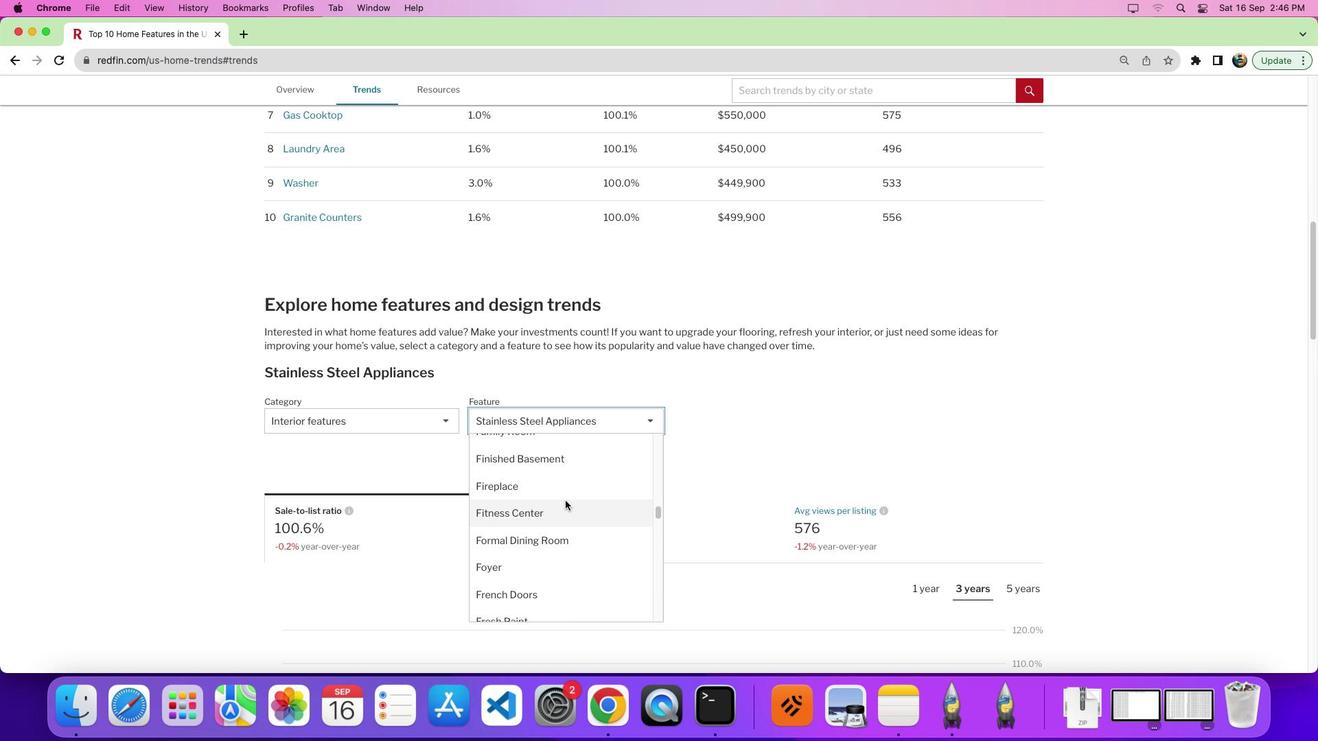 
Action: Mouse moved to (567, 503)
Screenshot: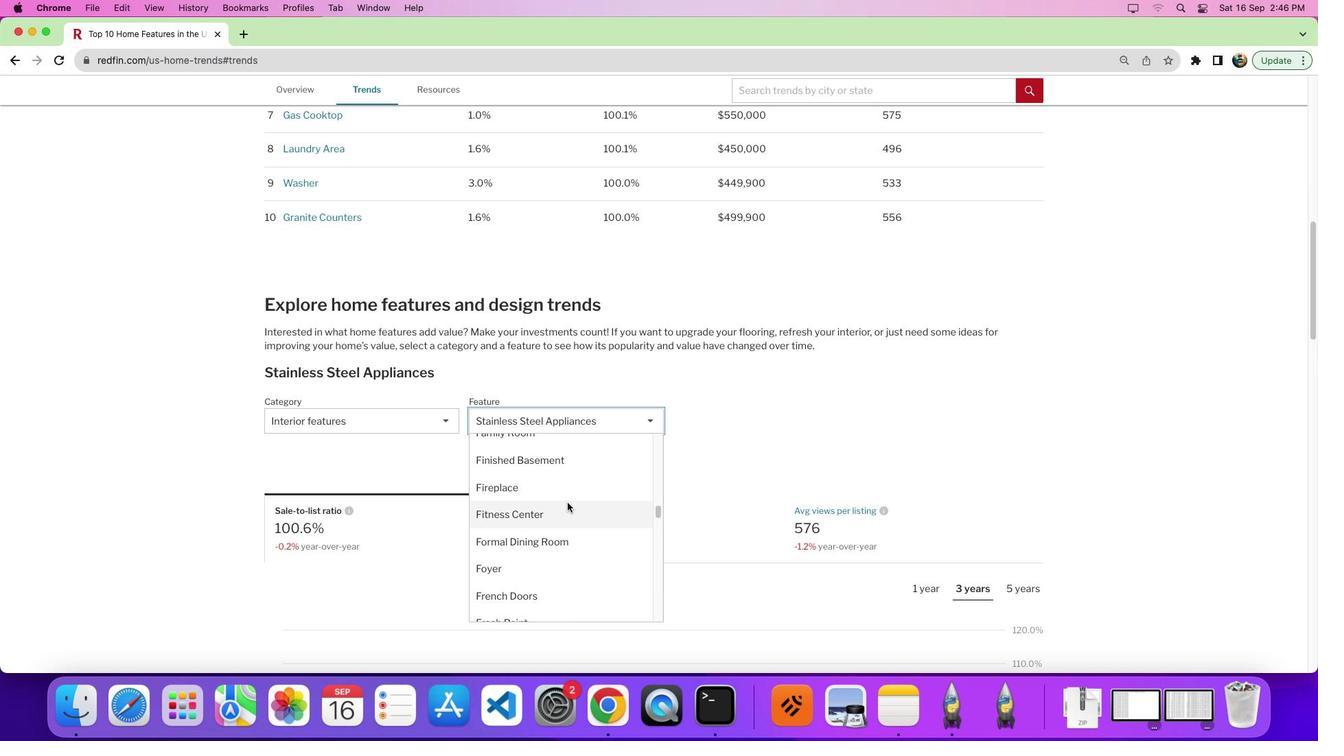 
Action: Mouse scrolled (567, 503) with delta (0, 0)
Screenshot: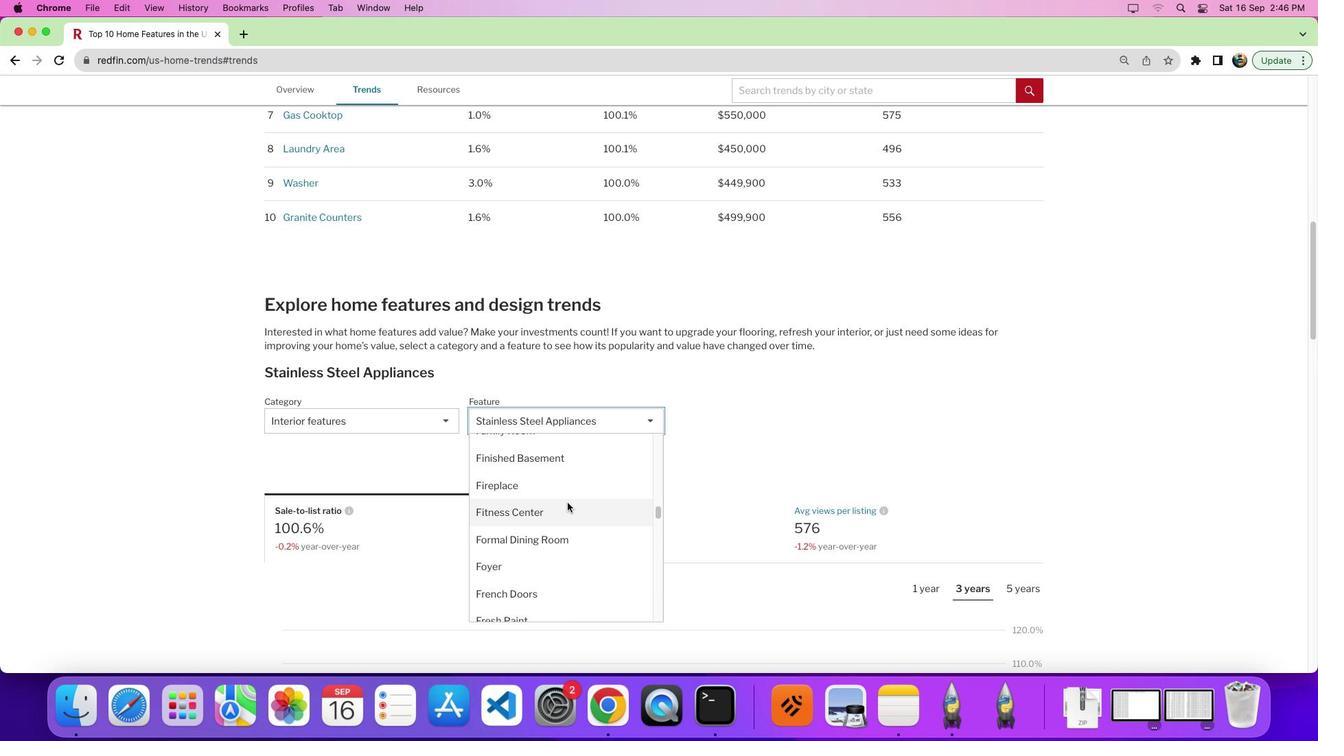 
Action: Mouse scrolled (567, 503) with delta (0, 0)
Screenshot: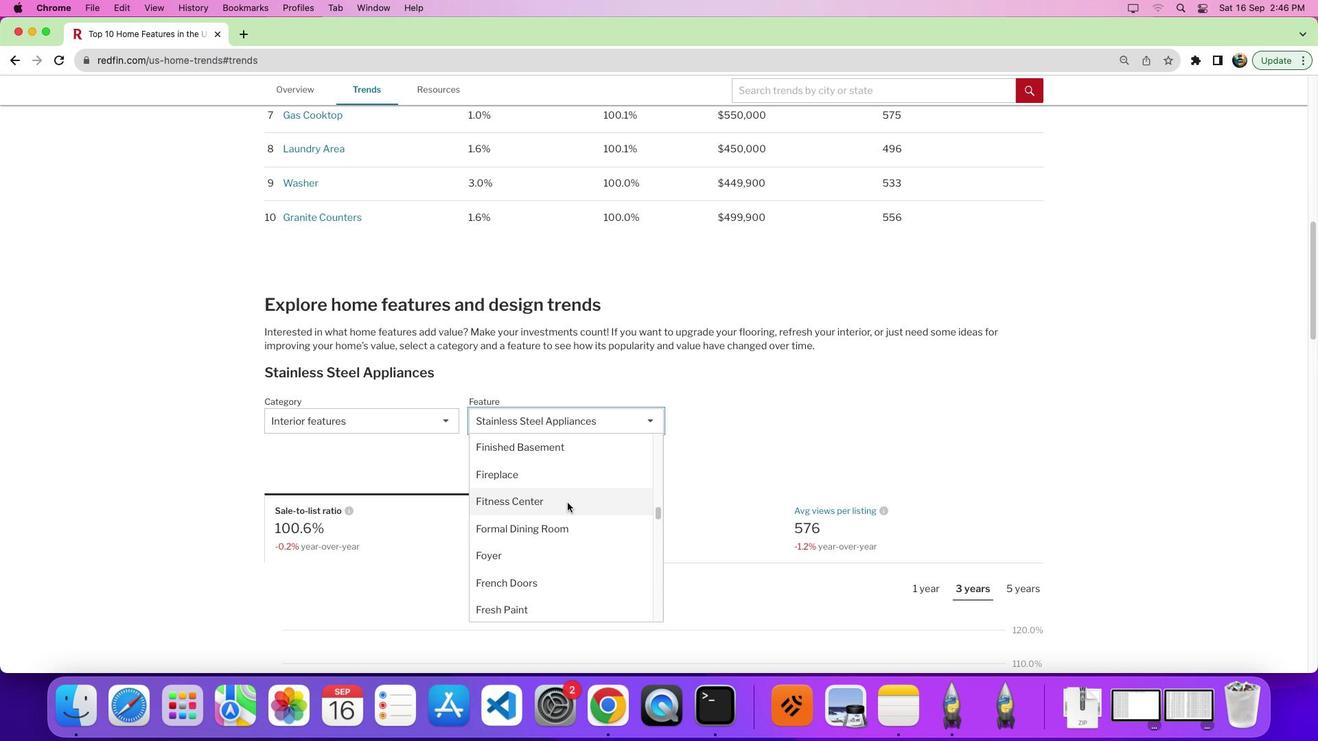 
Action: Mouse moved to (566, 558)
Screenshot: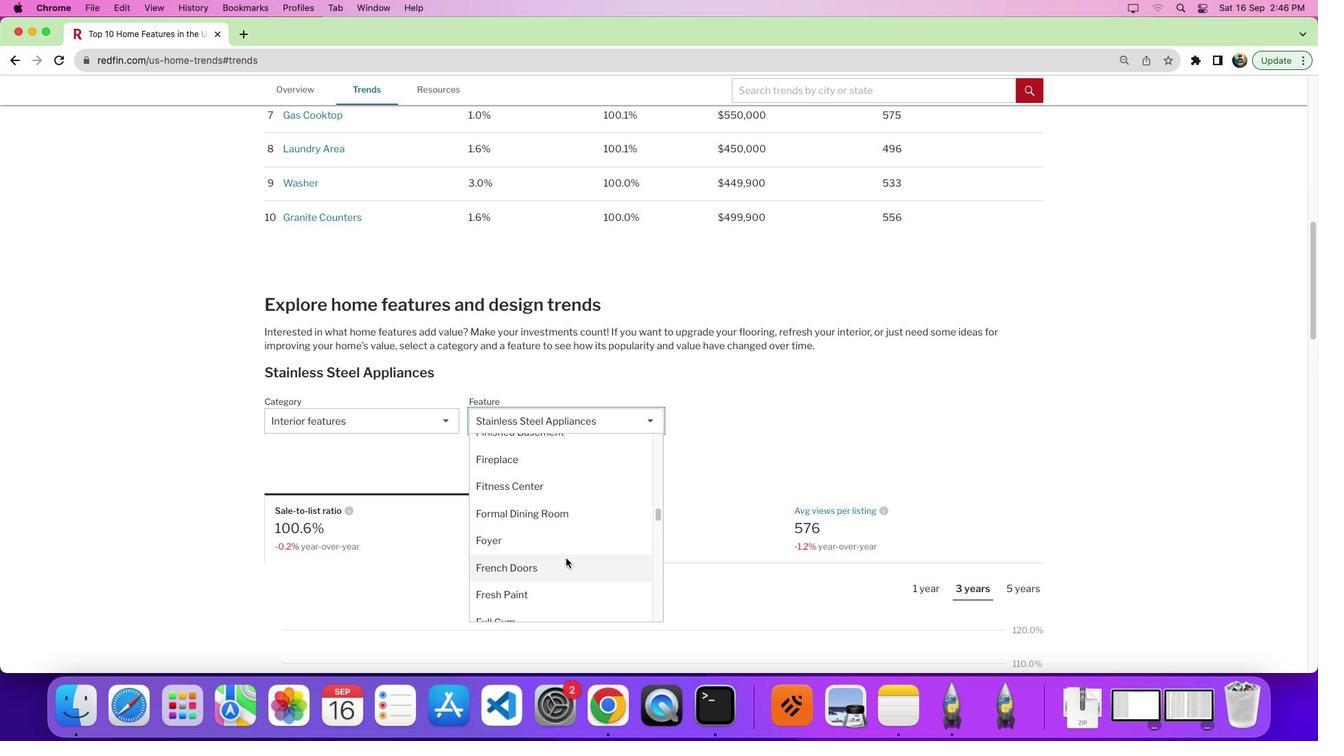 
Action: Mouse pressed left at (566, 558)
Screenshot: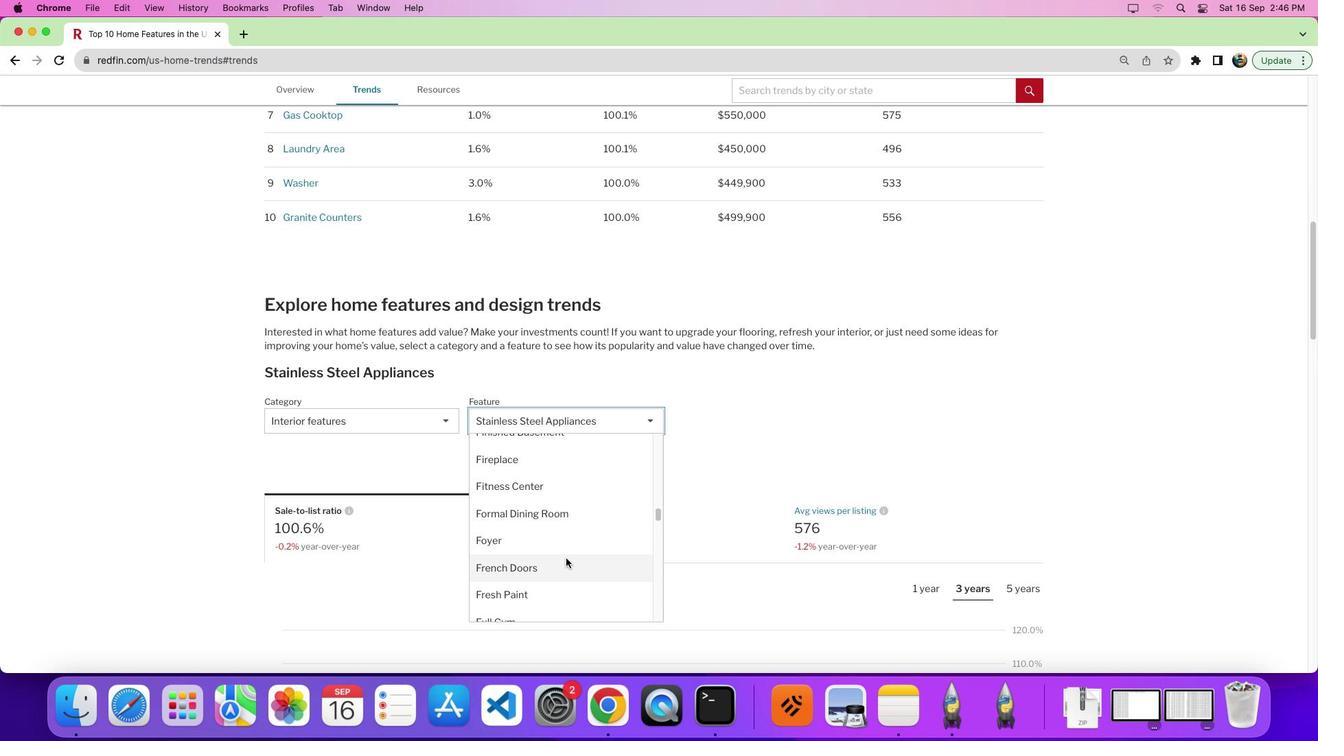 
Action: Mouse moved to (853, 377)
Screenshot: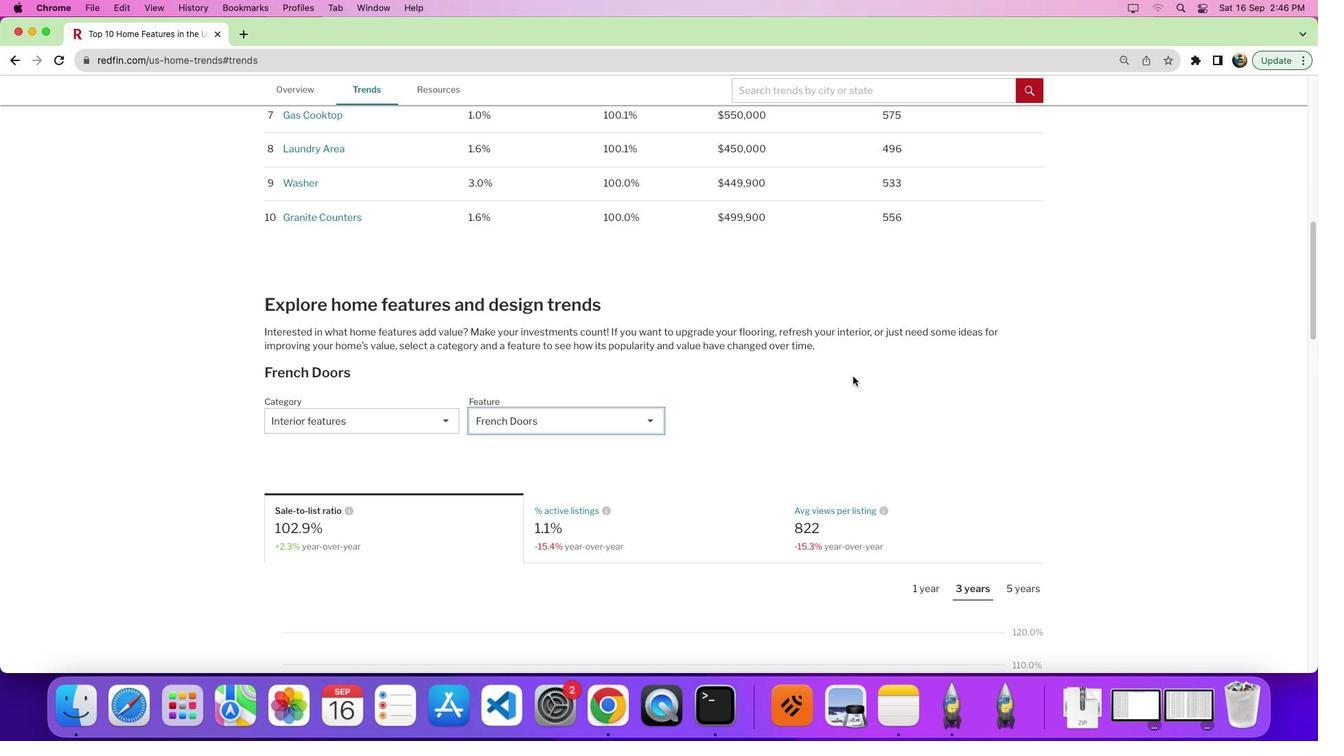
Action: Mouse scrolled (853, 377) with delta (0, 0)
Screenshot: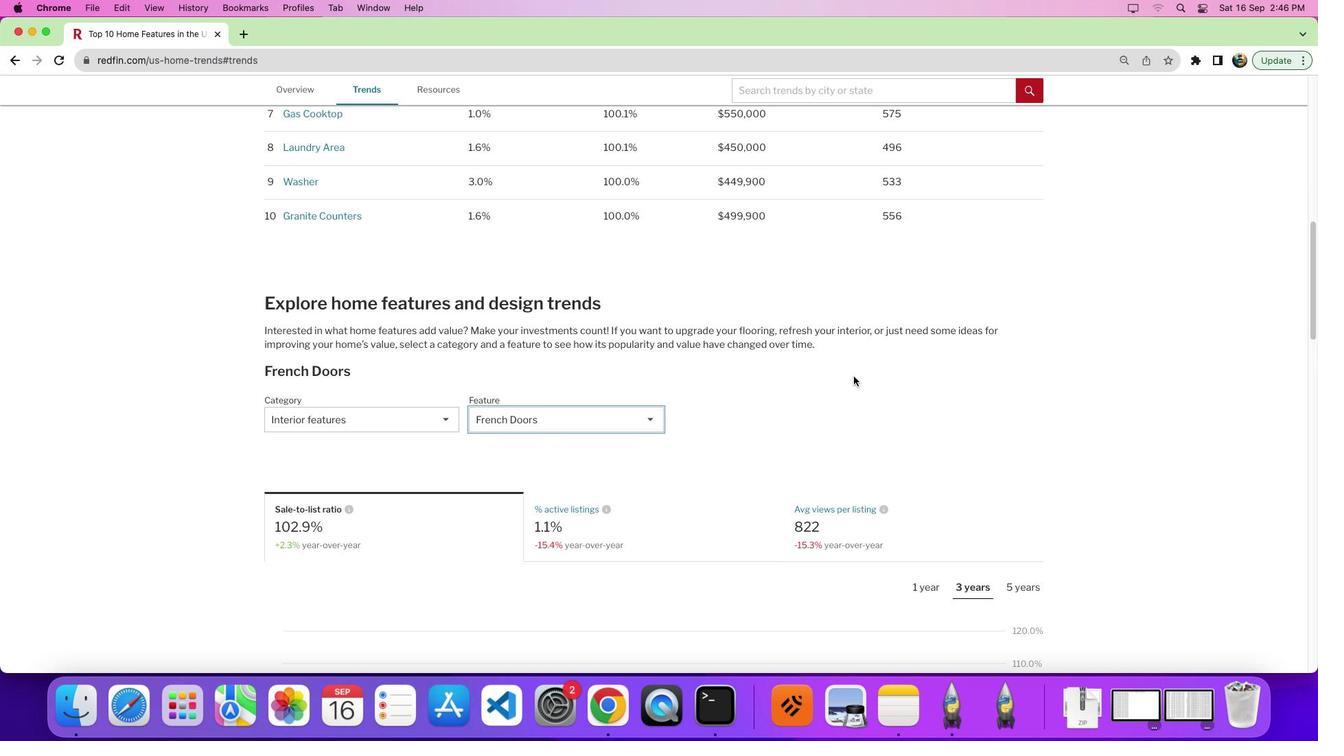 
Action: Mouse moved to (853, 376)
Screenshot: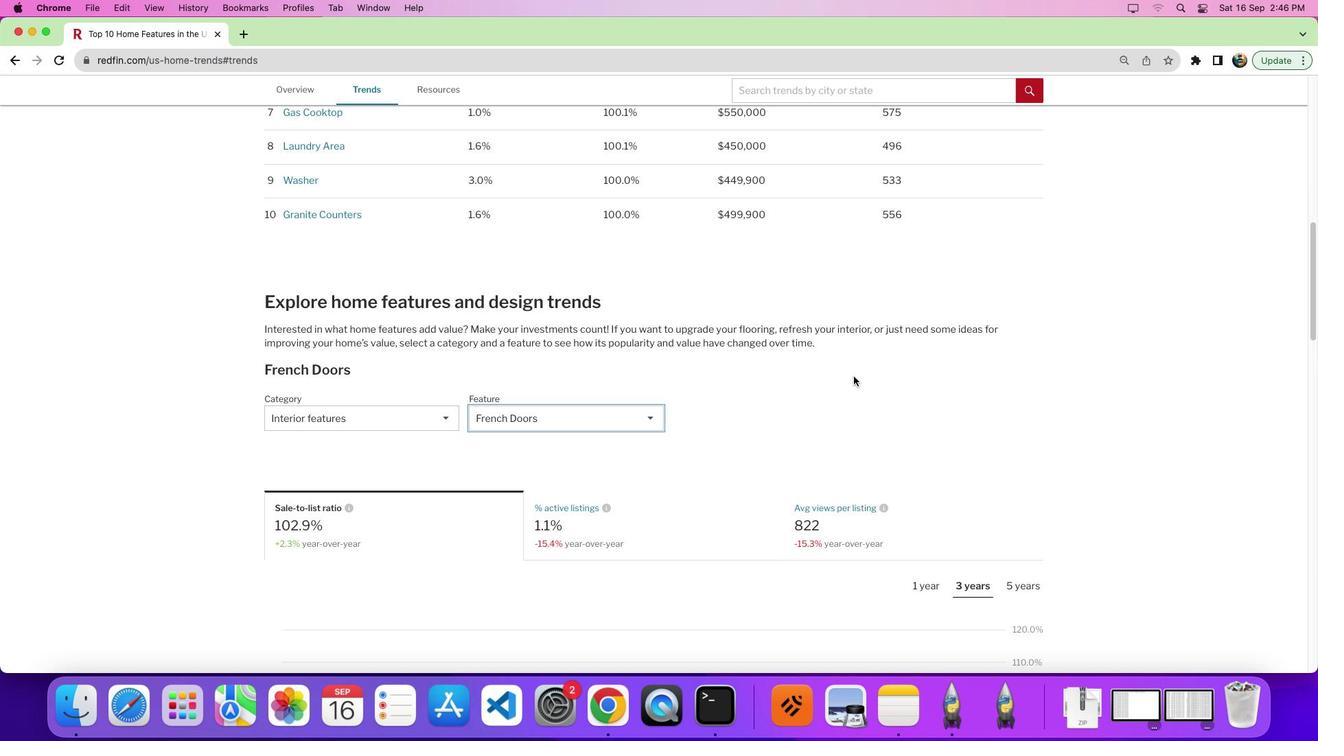 
Action: Mouse scrolled (853, 376) with delta (0, 0)
Screenshot: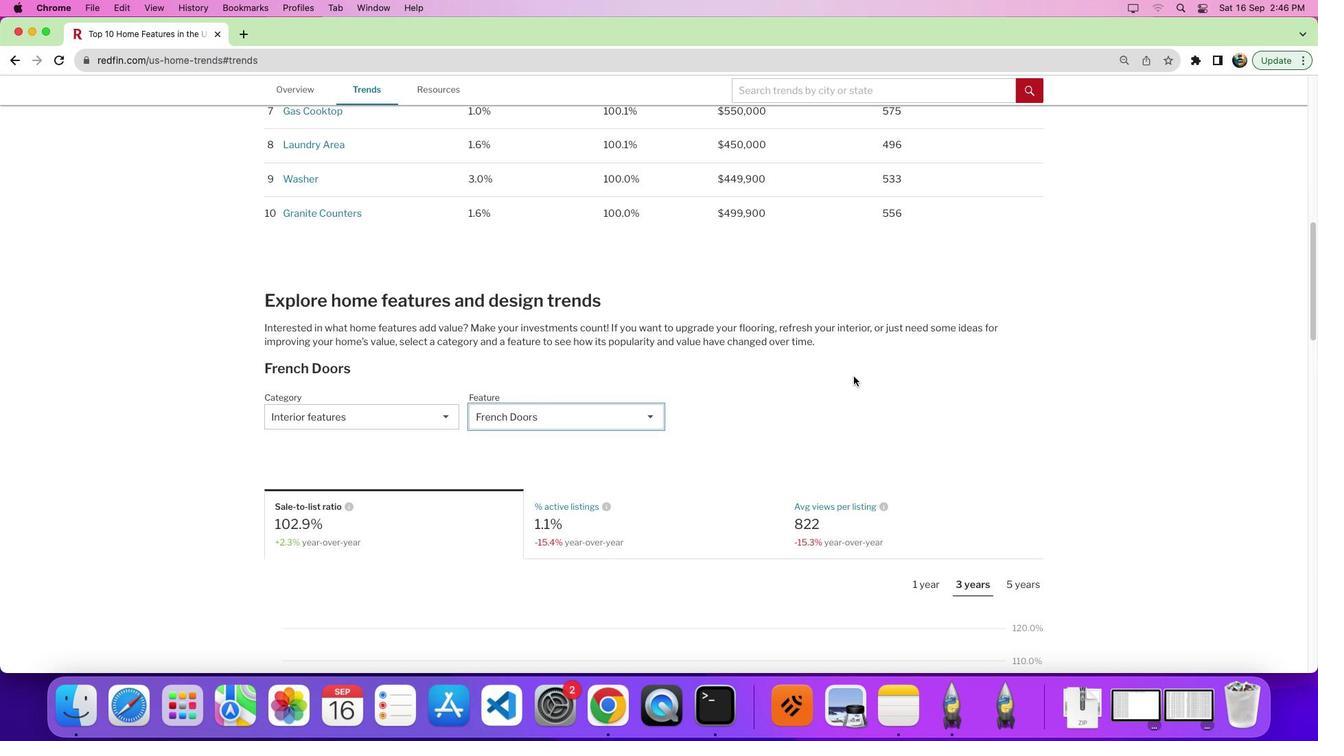 
Action: Mouse scrolled (853, 376) with delta (0, 0)
Screenshot: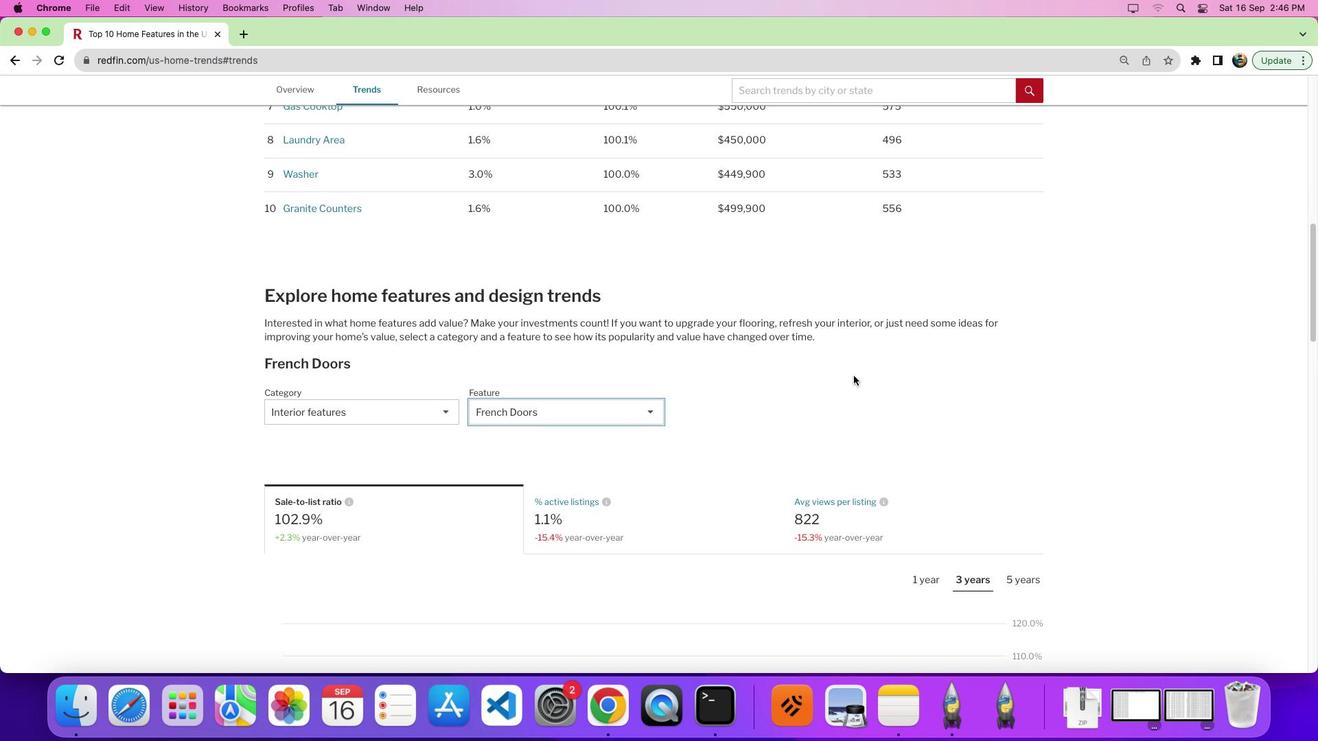 
Action: Mouse moved to (793, 397)
Screenshot: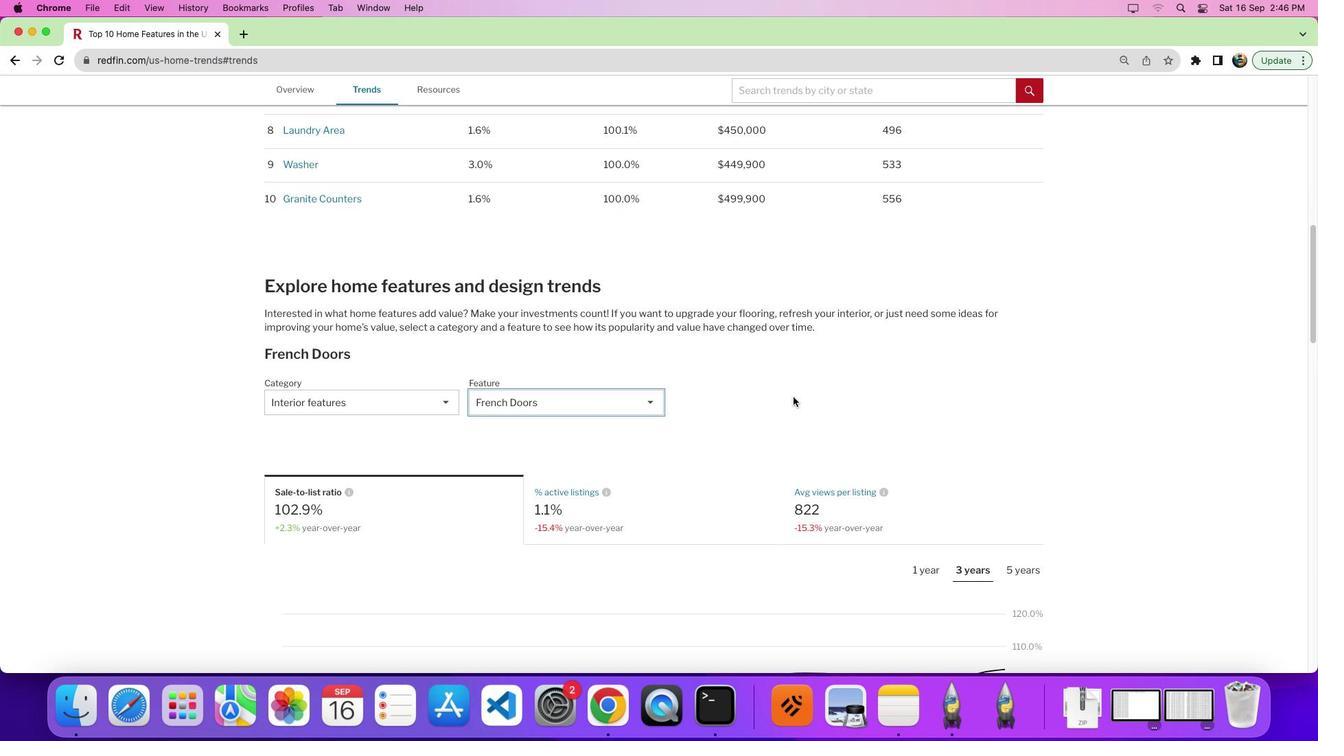 
Action: Mouse scrolled (793, 397) with delta (0, 0)
Screenshot: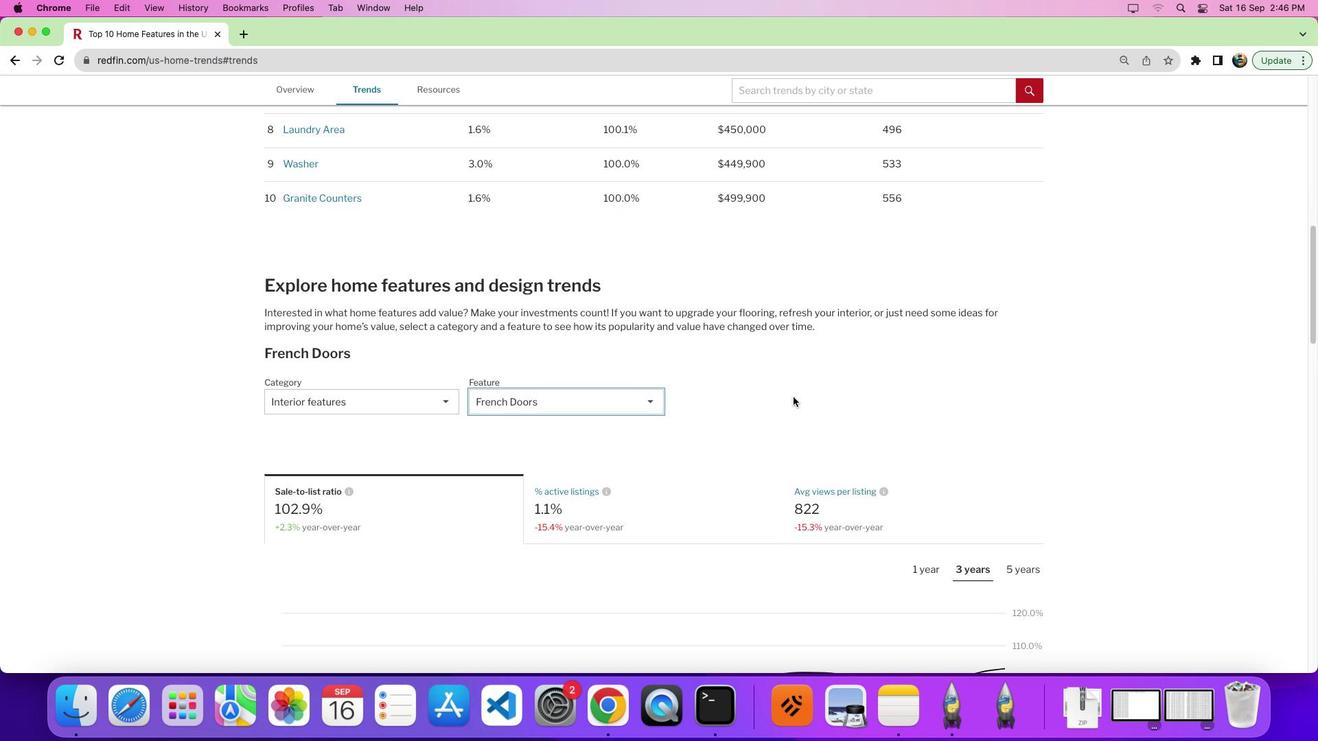 
Action: Mouse scrolled (793, 397) with delta (0, 0)
Screenshot: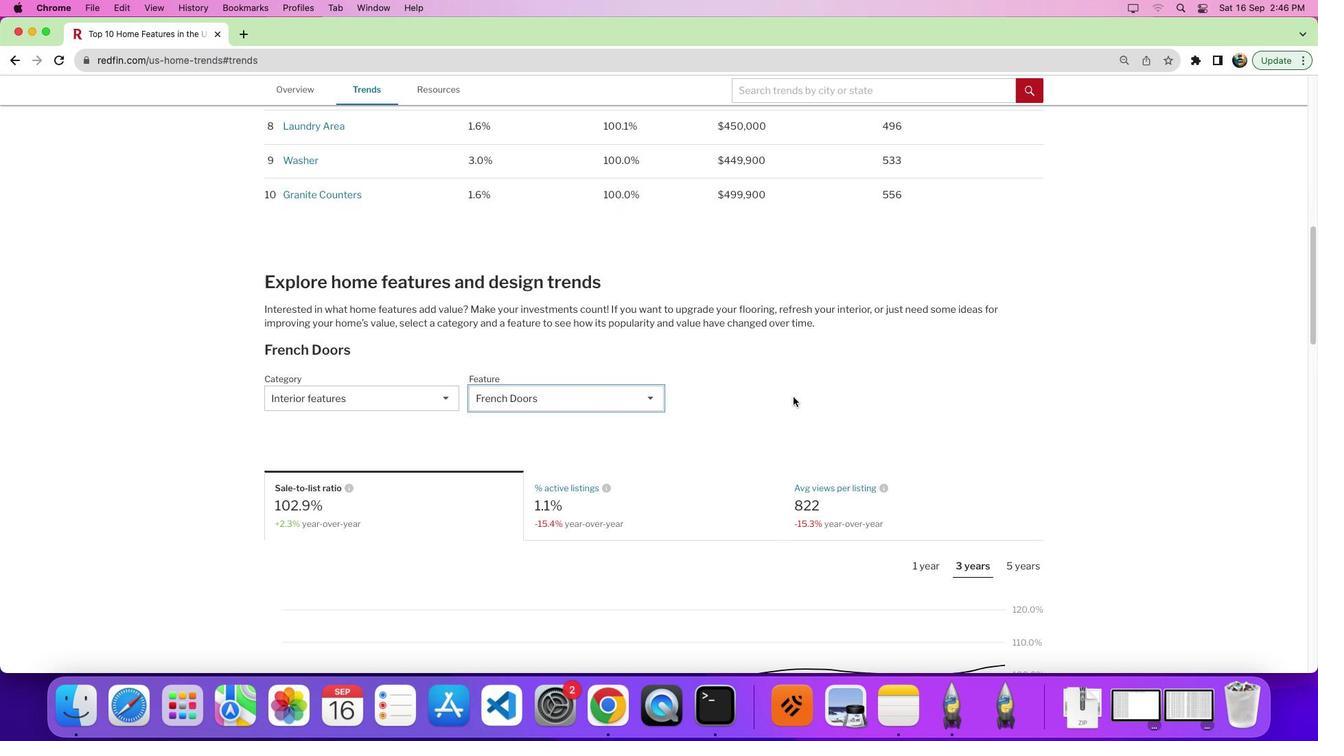 
Action: Mouse moved to (586, 526)
Screenshot: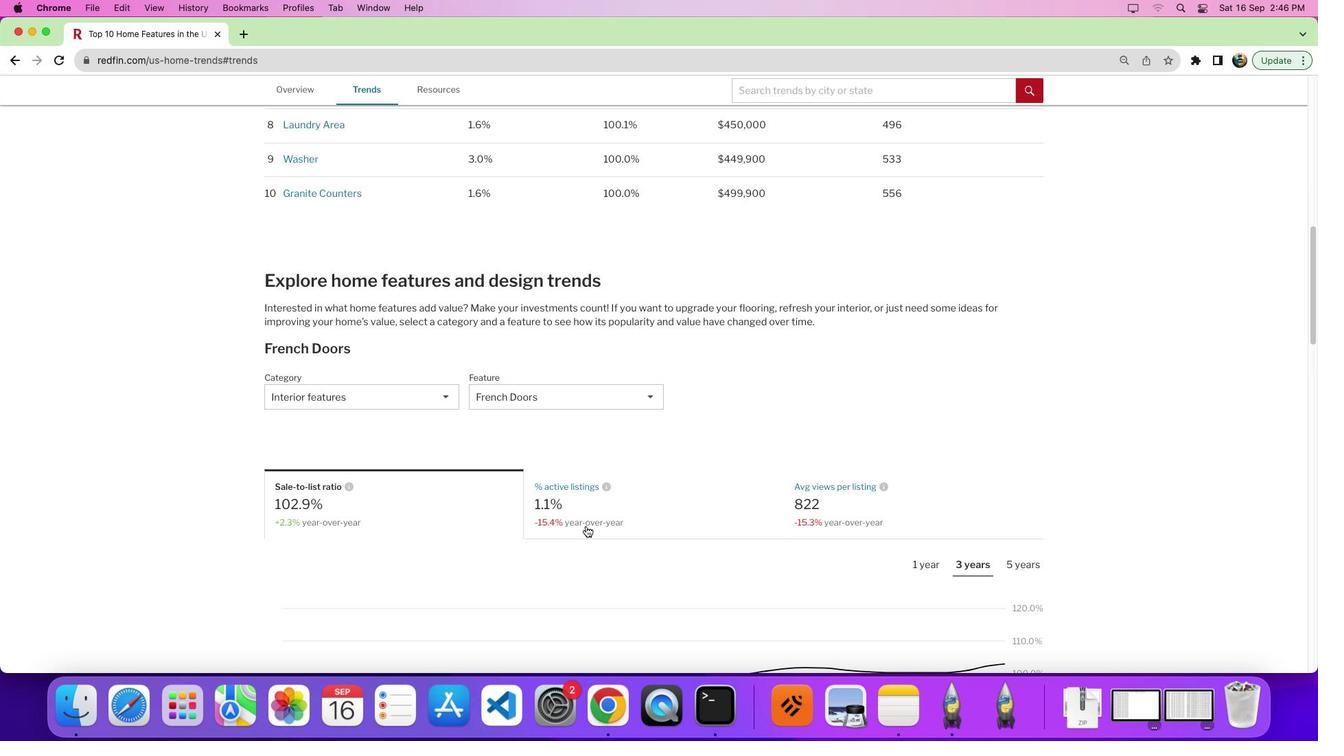 
Action: Mouse pressed left at (586, 526)
Screenshot: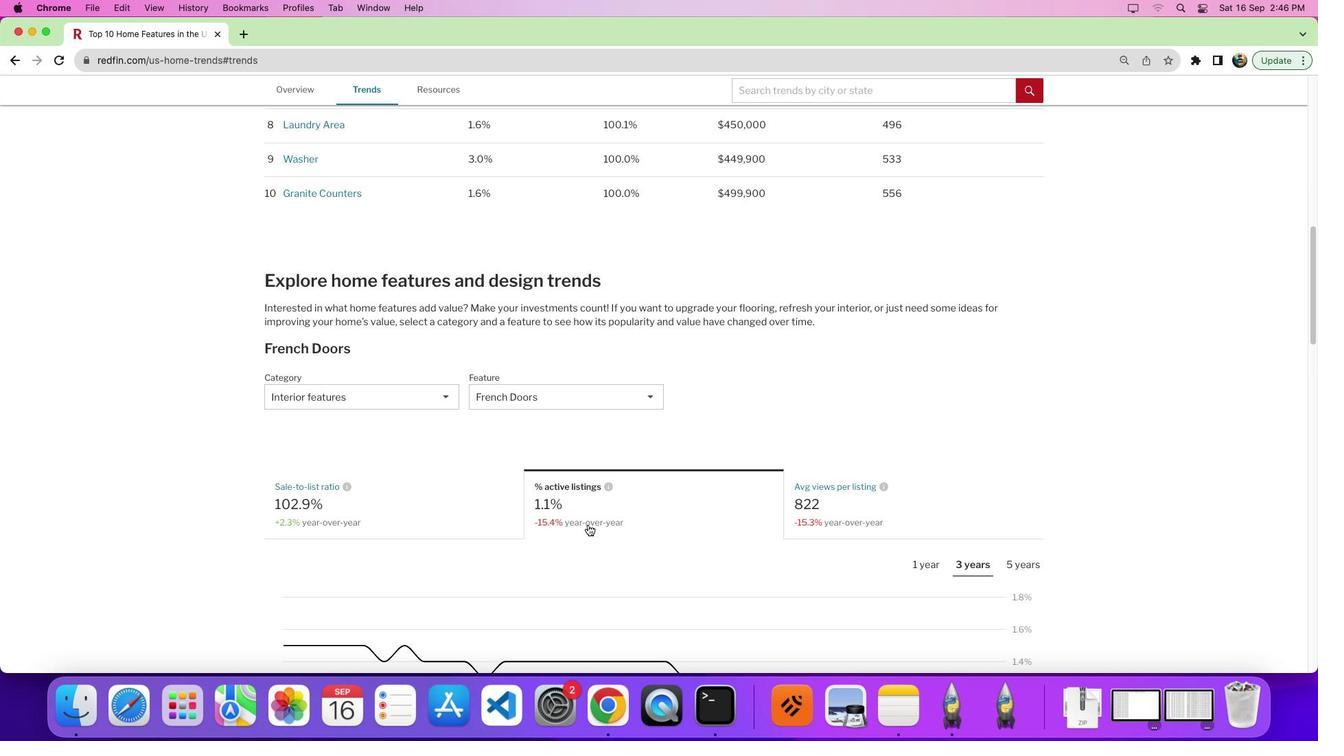 
Action: Mouse moved to (834, 470)
Screenshot: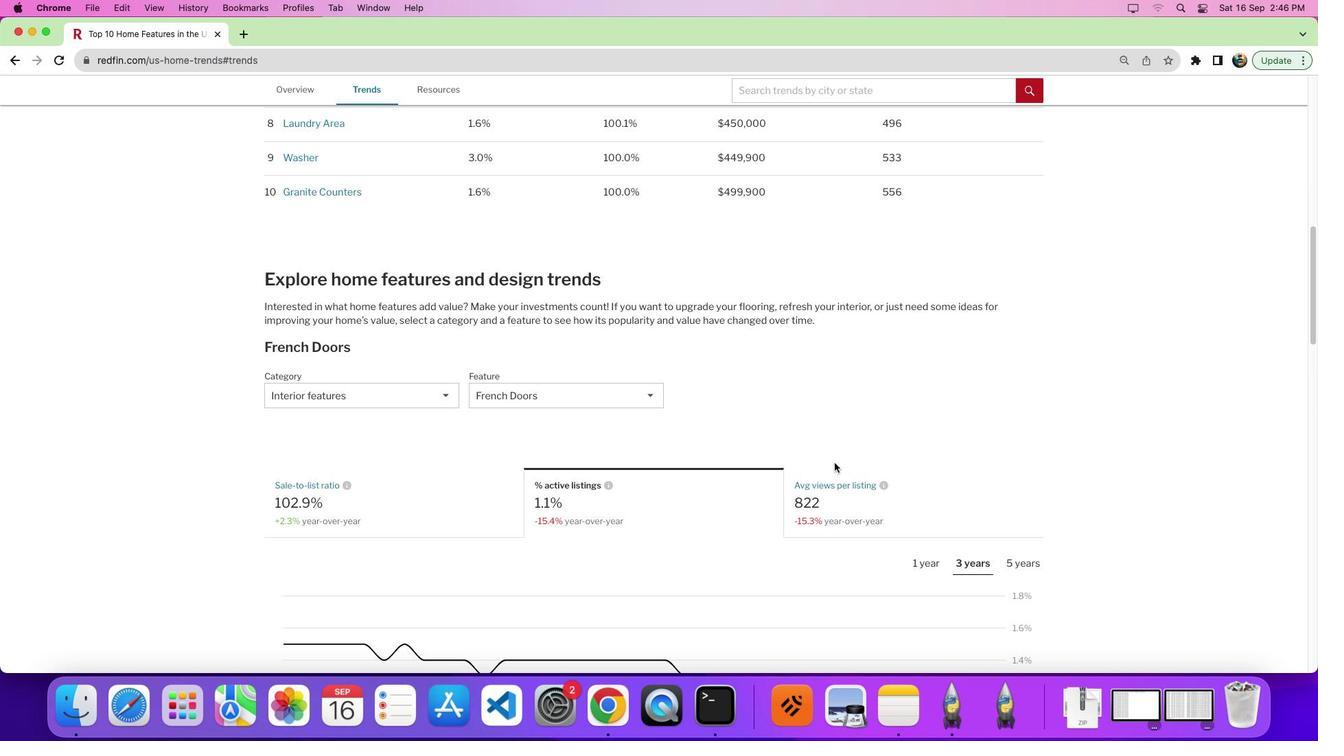 
Action: Mouse scrolled (834, 470) with delta (0, 0)
Screenshot: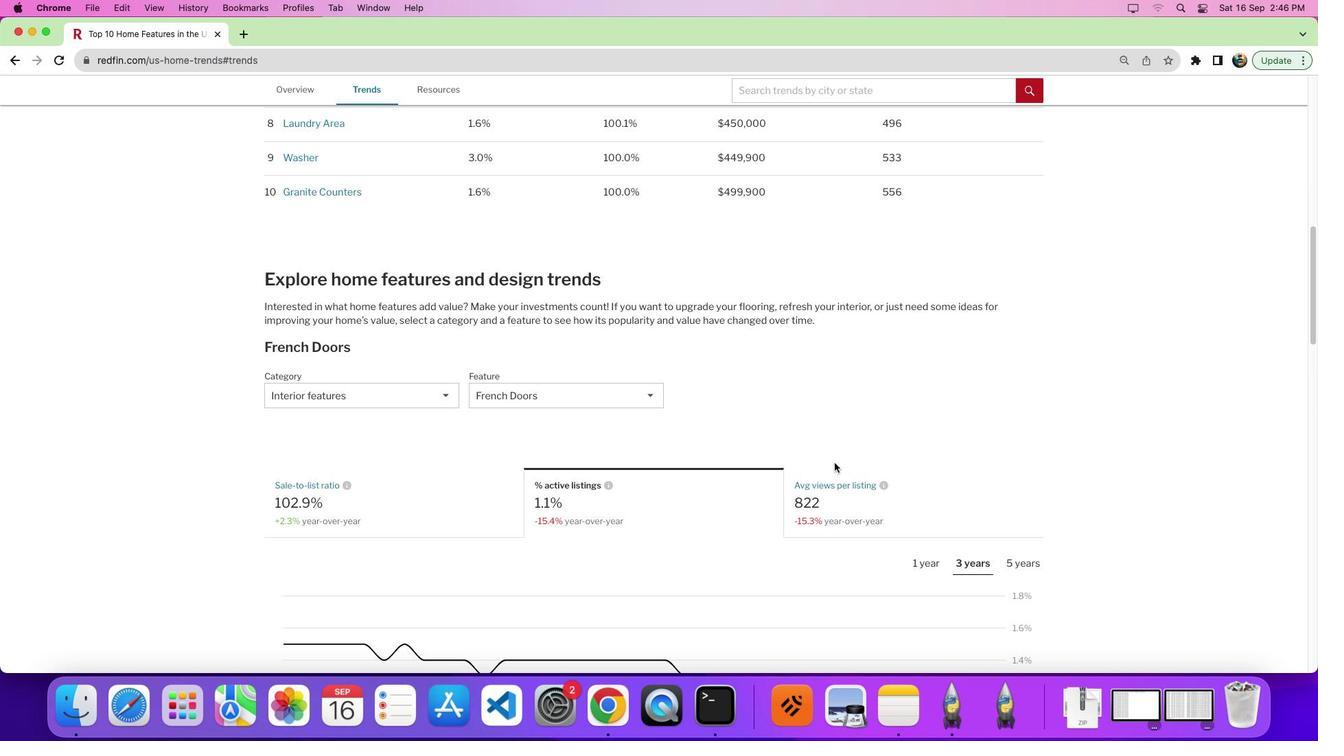 
Action: Mouse moved to (835, 466)
Screenshot: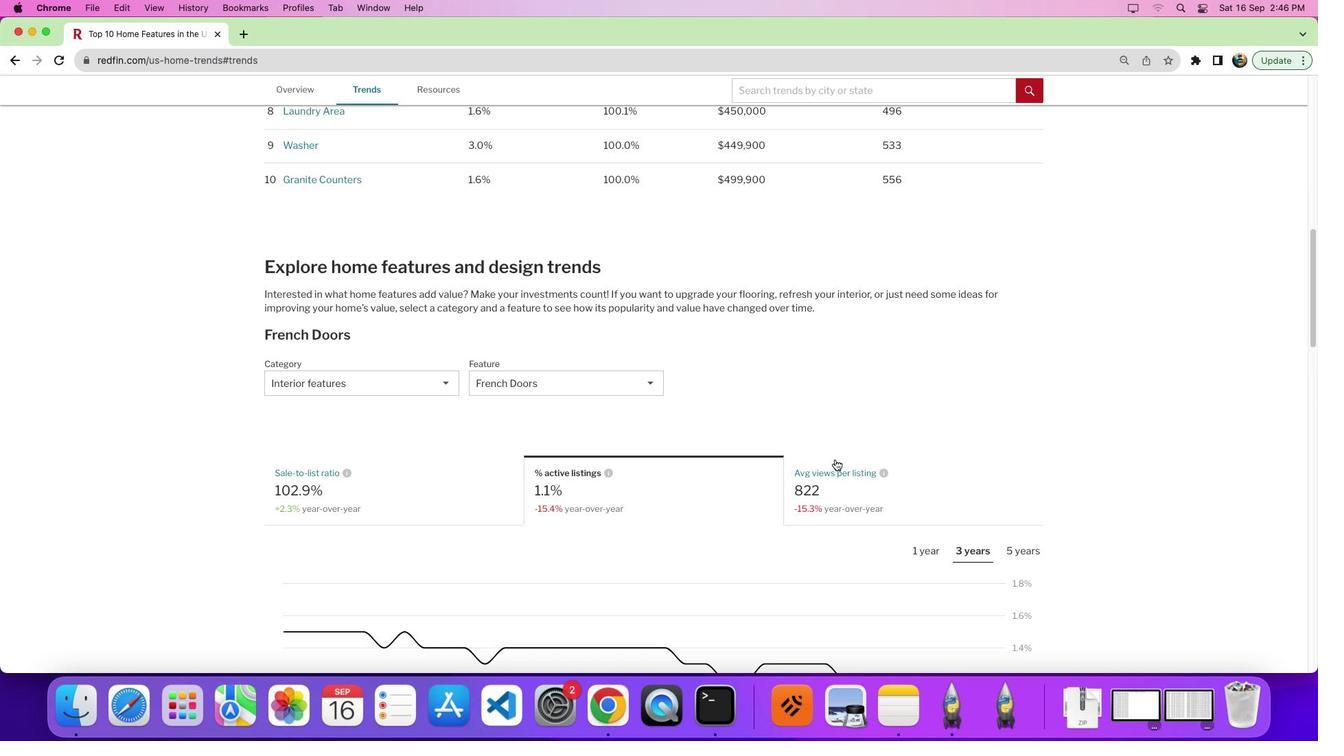 
Action: Mouse scrolled (835, 466) with delta (0, 0)
Screenshot: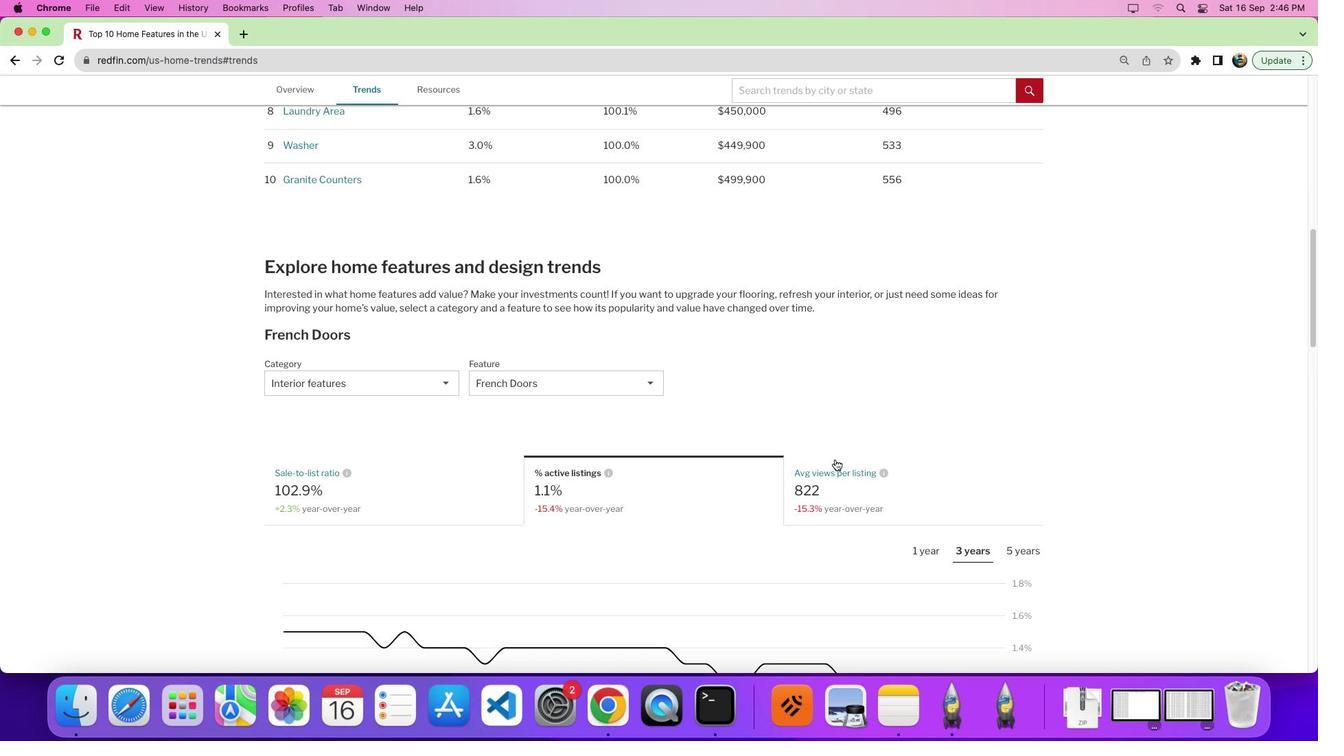 
Action: Mouse moved to (921, 539)
Screenshot: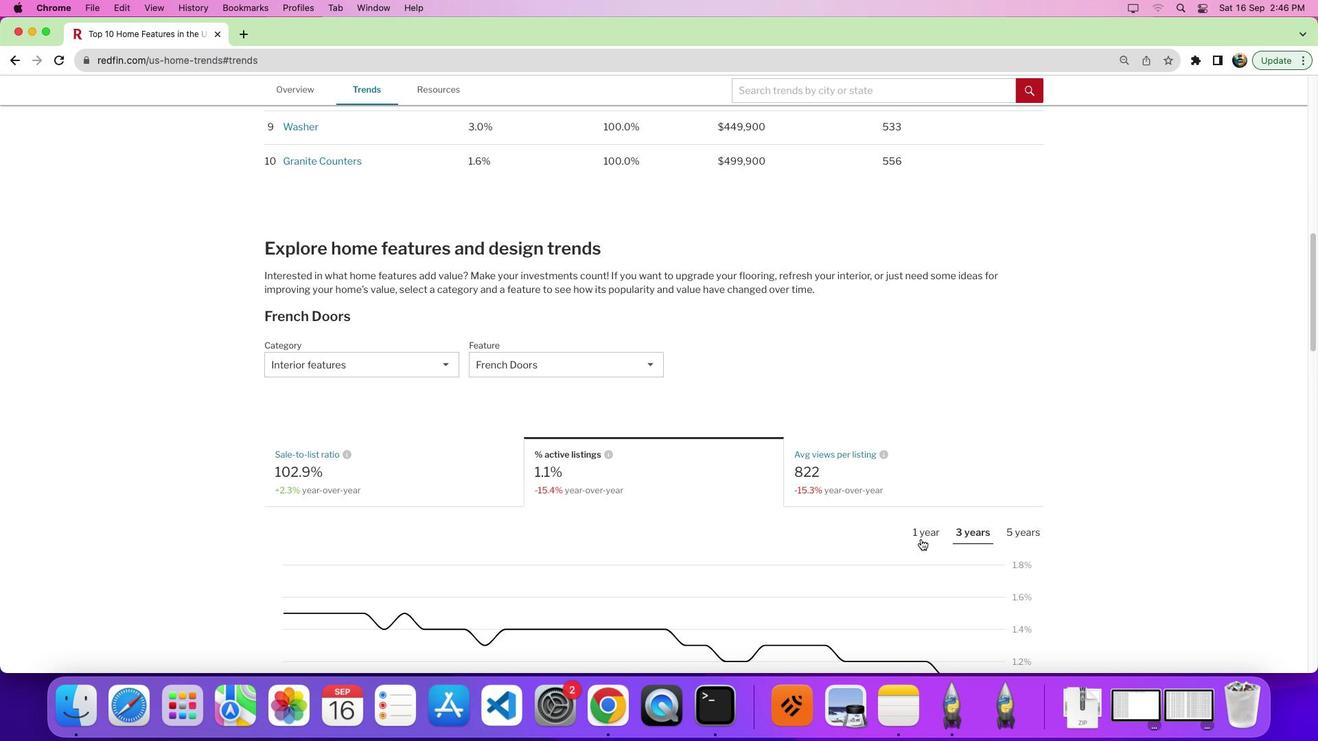 
Action: Mouse pressed left at (921, 539)
Screenshot: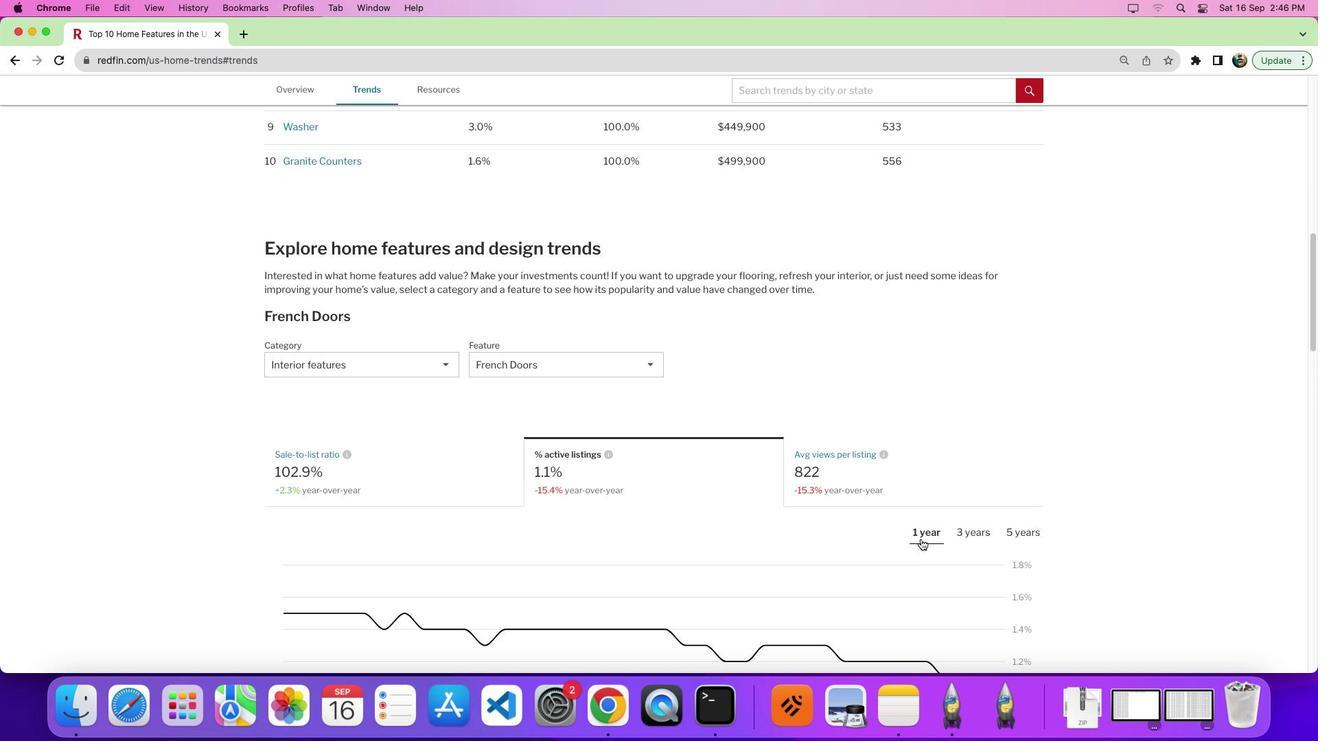 
Action: Mouse scrolled (921, 539) with delta (0, 0)
Screenshot: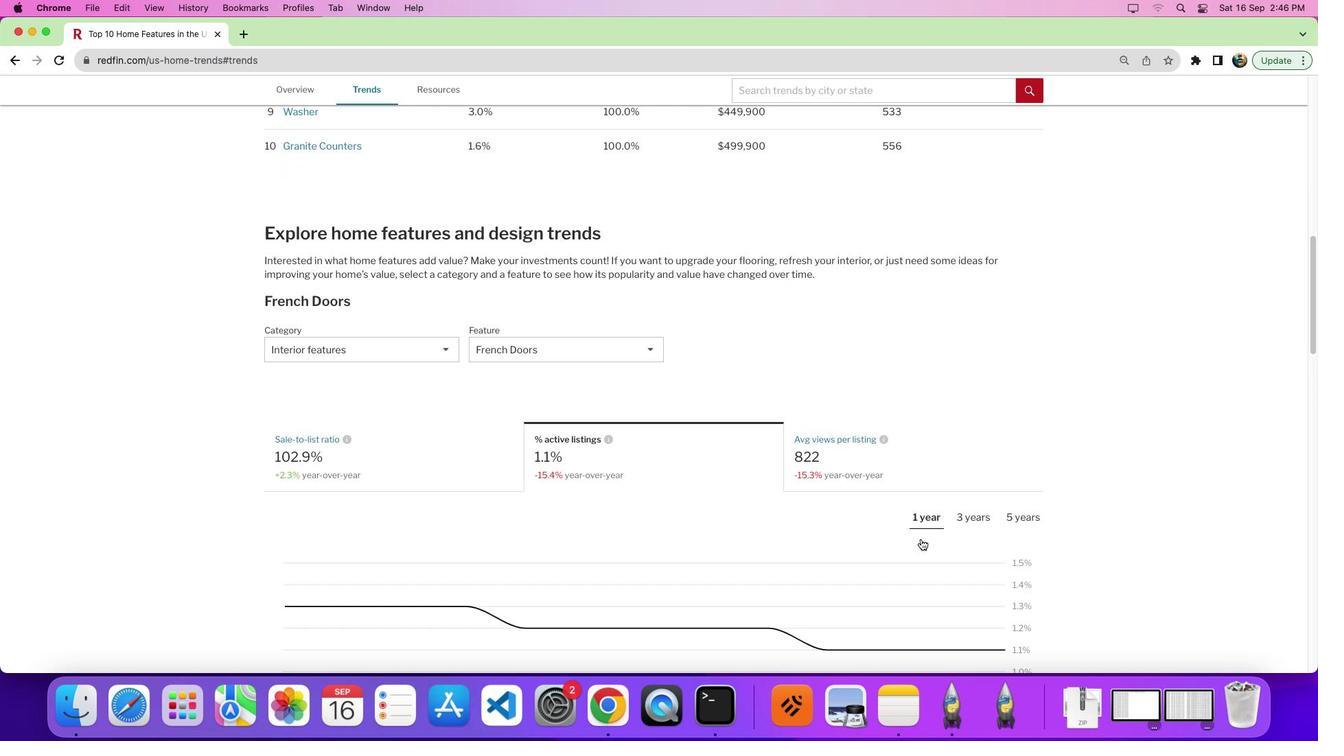 
Action: Mouse scrolled (921, 539) with delta (0, 0)
Screenshot: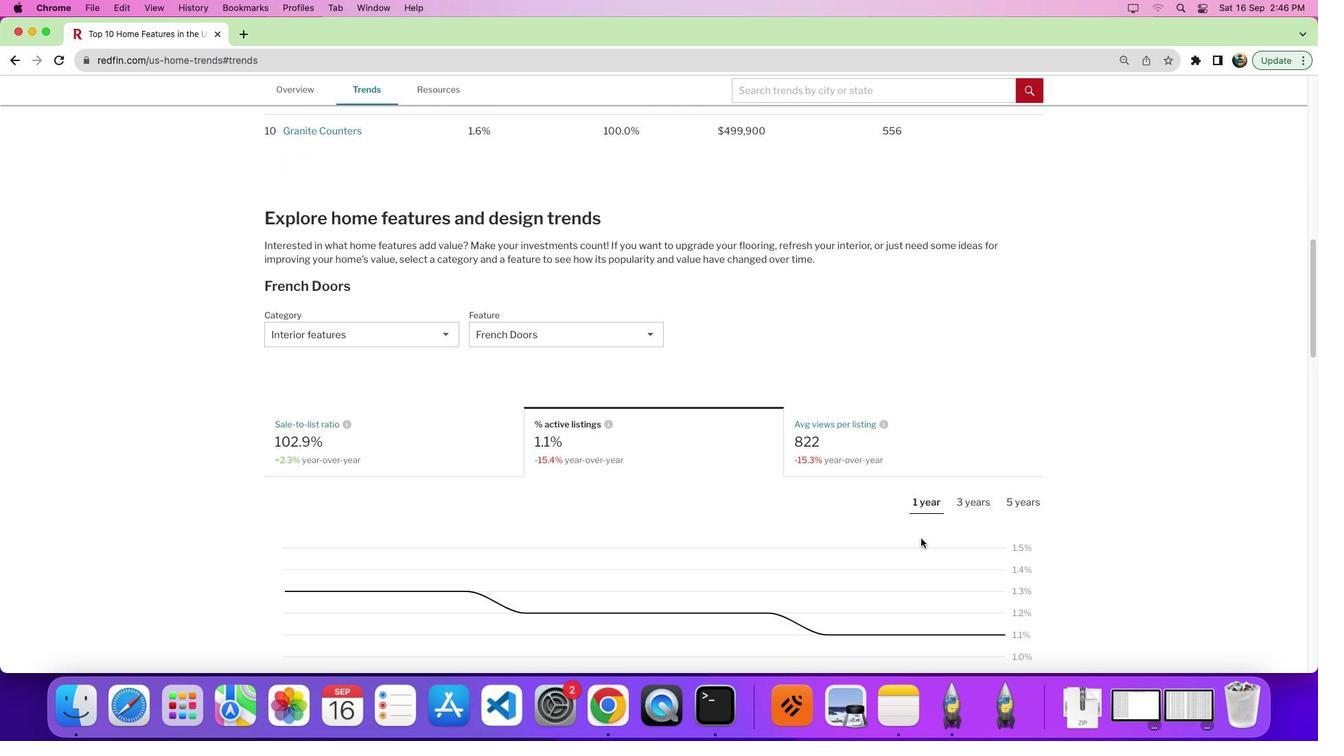 
Action: Mouse scrolled (921, 539) with delta (0, -3)
Screenshot: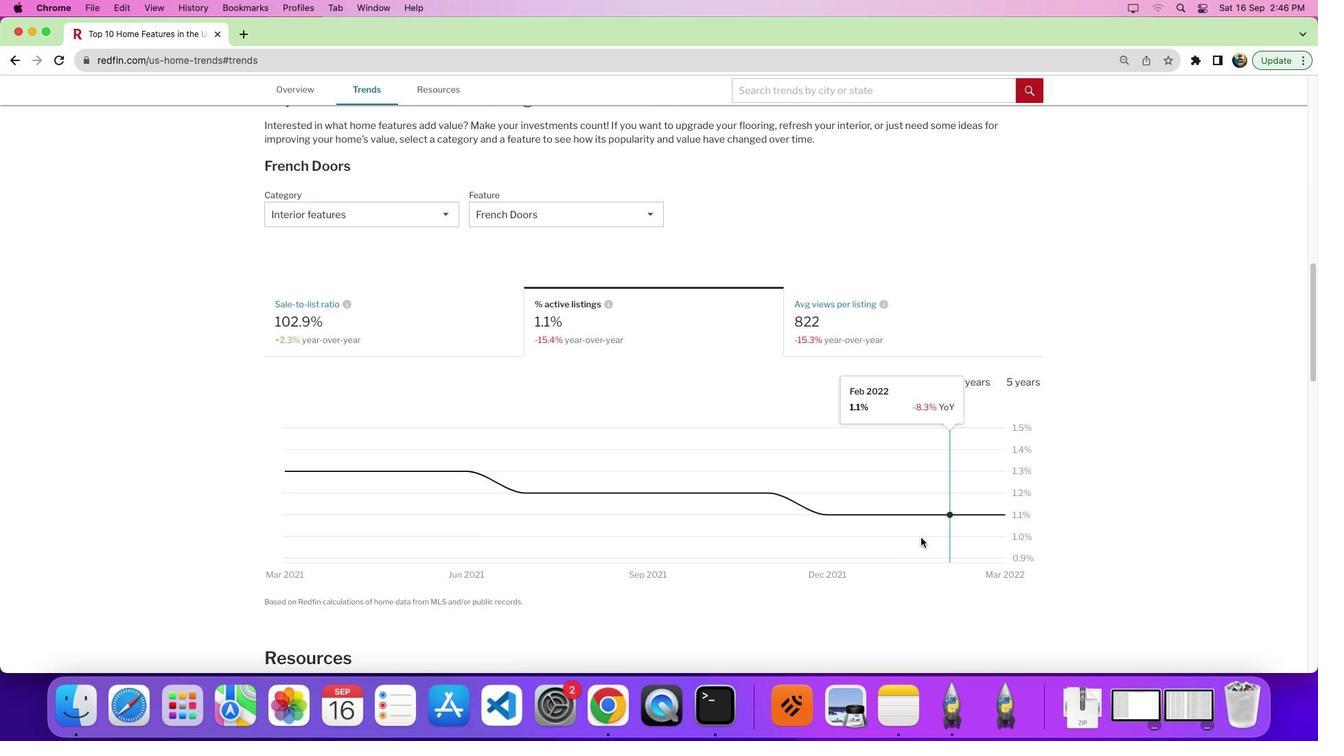 
Action: Mouse moved to (921, 537)
Screenshot: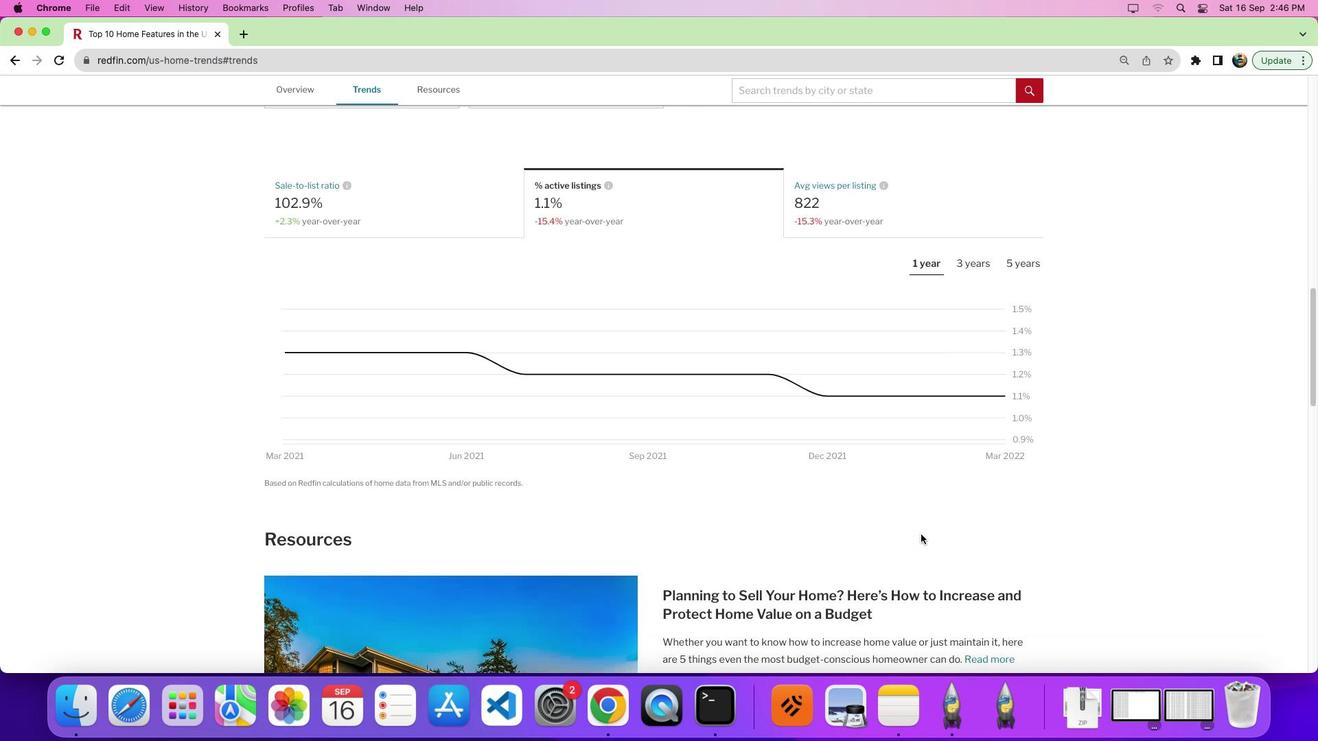 
Action: Mouse scrolled (921, 537) with delta (0, -2)
Screenshot: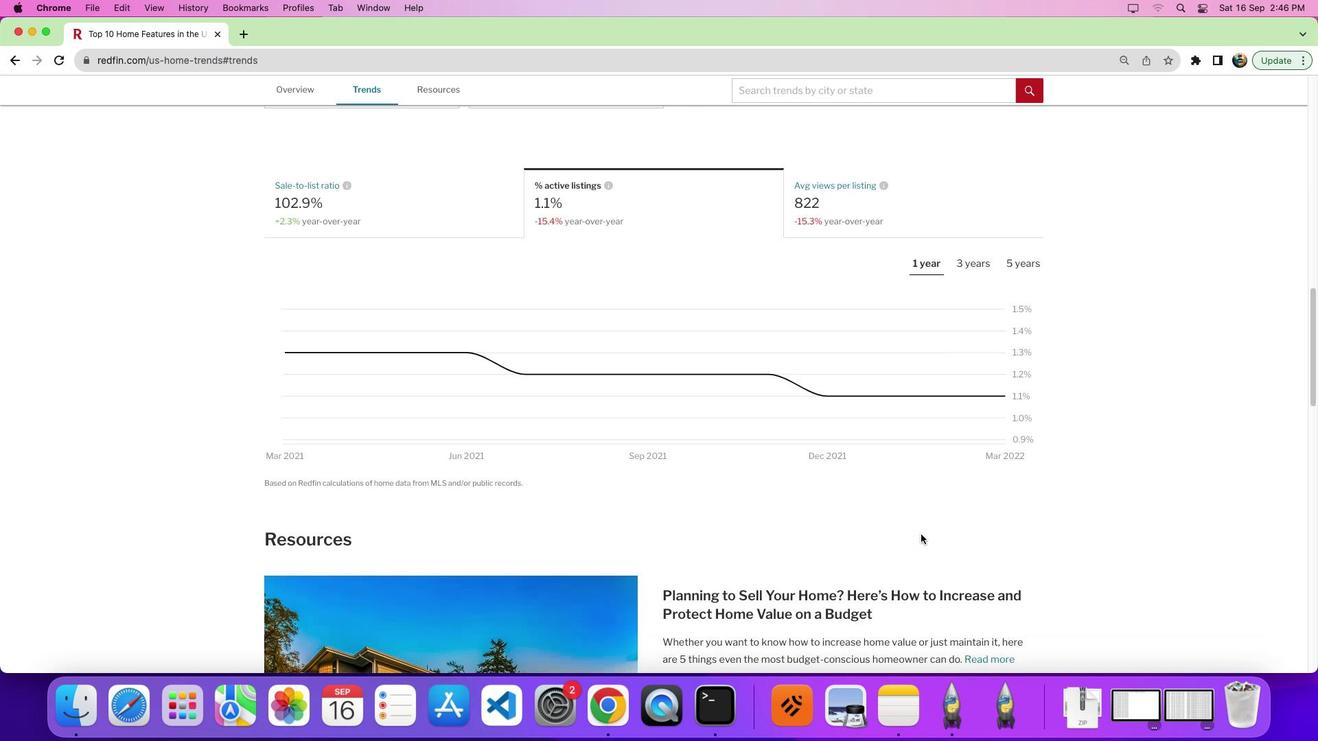 
Action: Mouse moved to (921, 530)
Screenshot: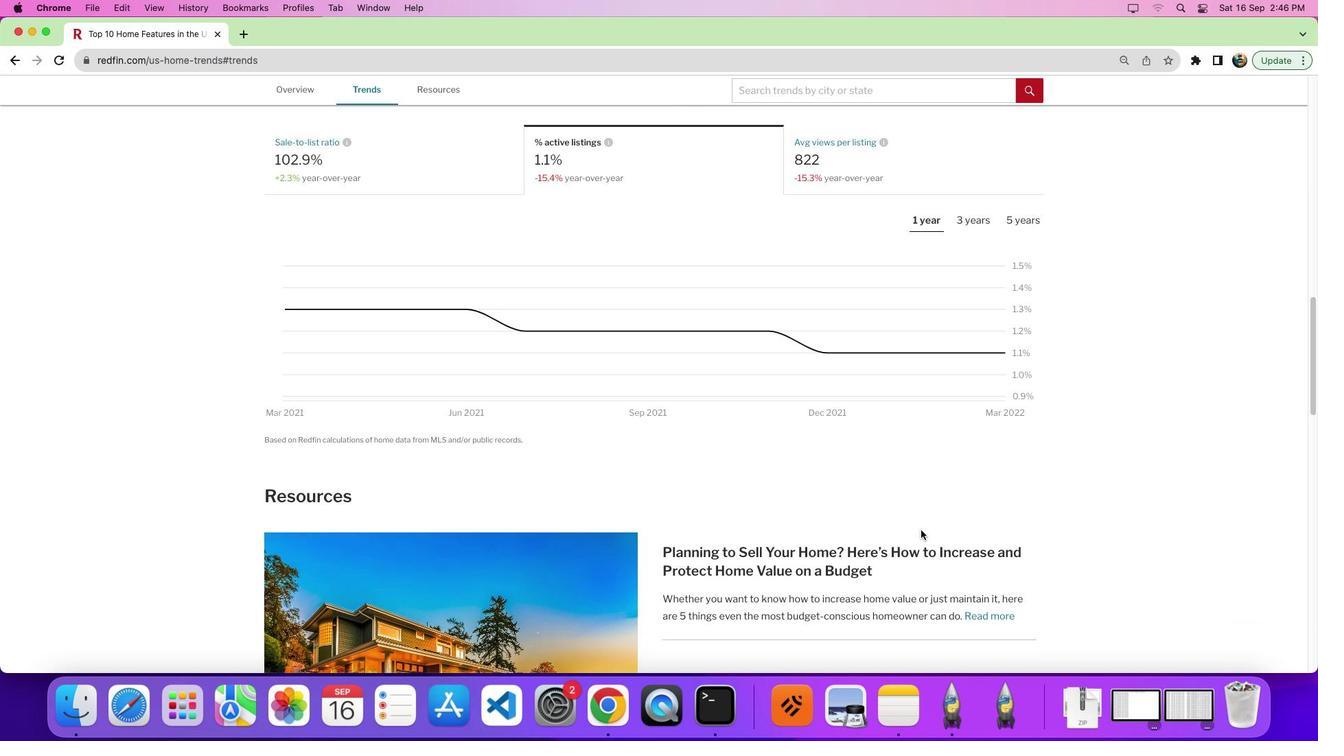 
Action: Mouse scrolled (921, 530) with delta (0, 0)
Screenshot: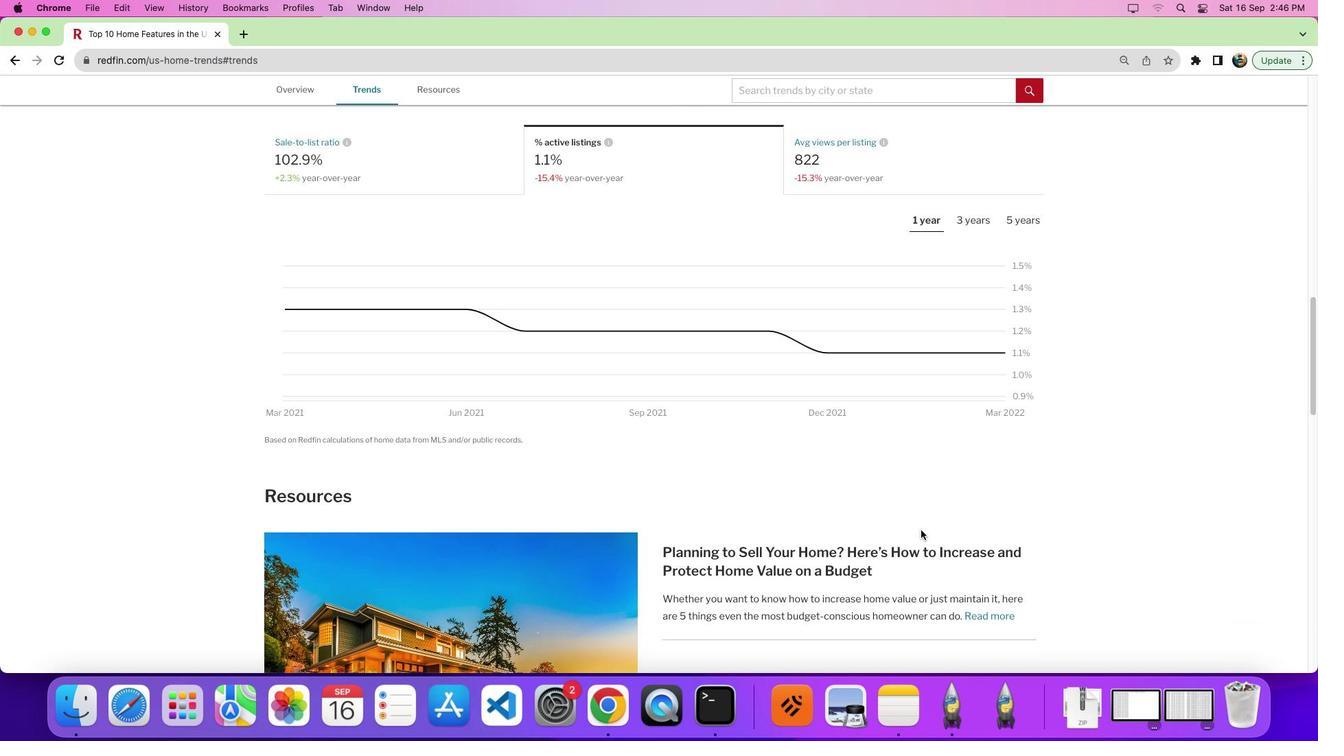 
Action: Mouse scrolled (921, 530) with delta (0, 0)
Screenshot: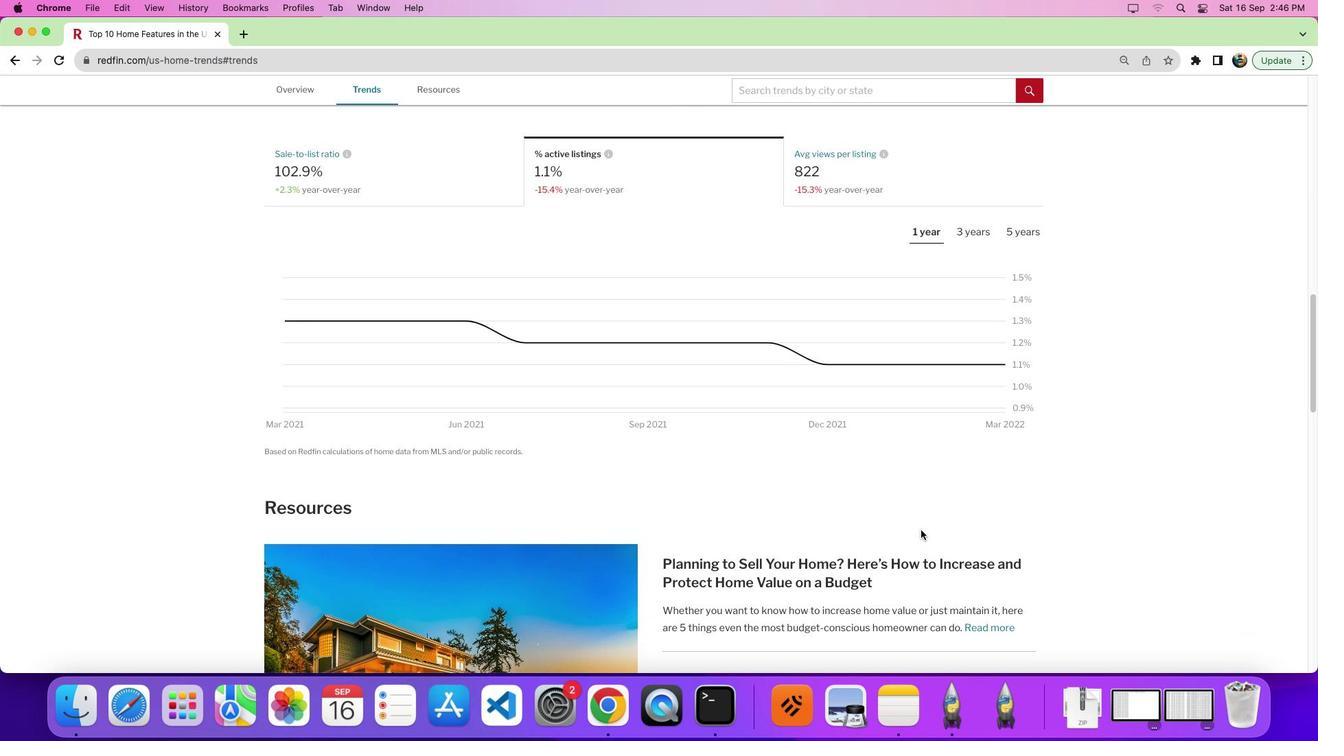 
Action: Mouse moved to (925, 546)
Screenshot: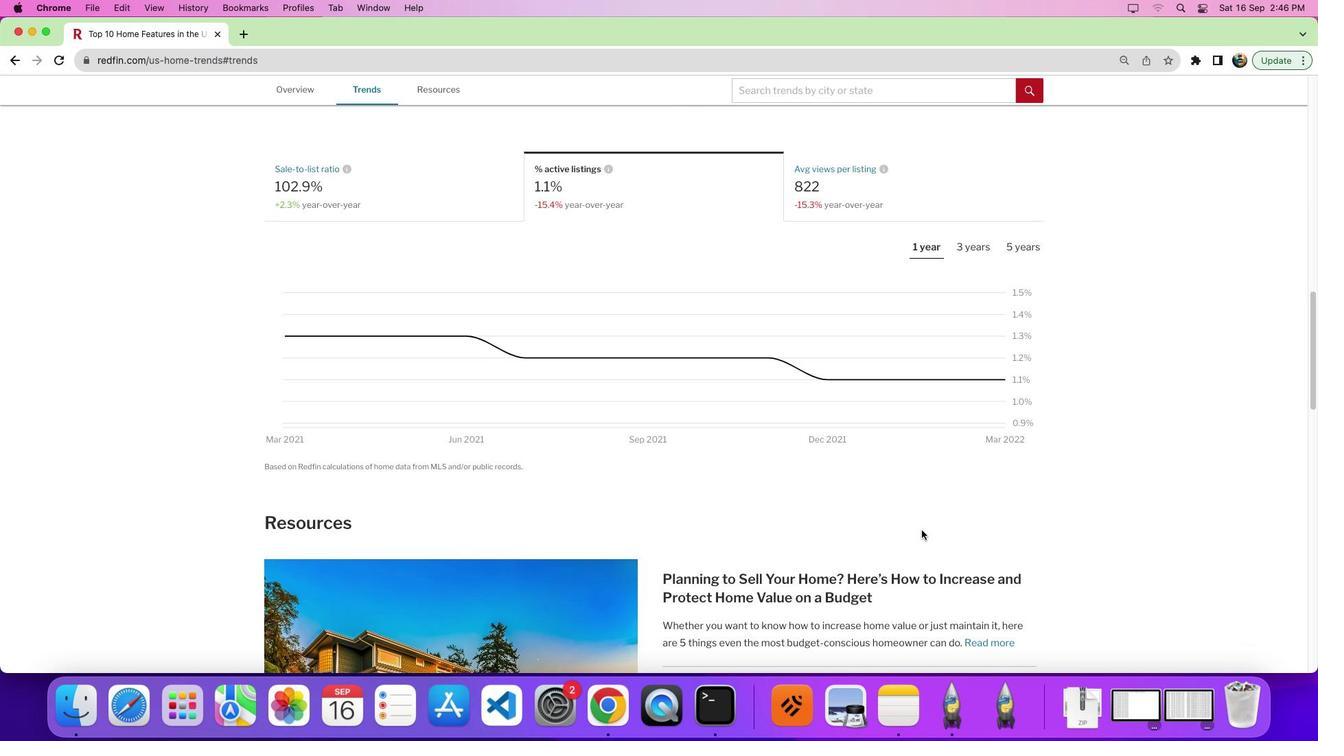 
